Task: Look for space in Lālganj, India from 22nd June, 2023 to 30th June, 2023 for 2 adults in price range Rs.7000 to Rs.15000. Place can be entire place with 1  bedroom having 1 bed and 1 bathroom. Property type can be house, flat, guest house, hotel. Booking option can be shelf check-in. Required host language is English.
Action: Mouse moved to (419, 76)
Screenshot: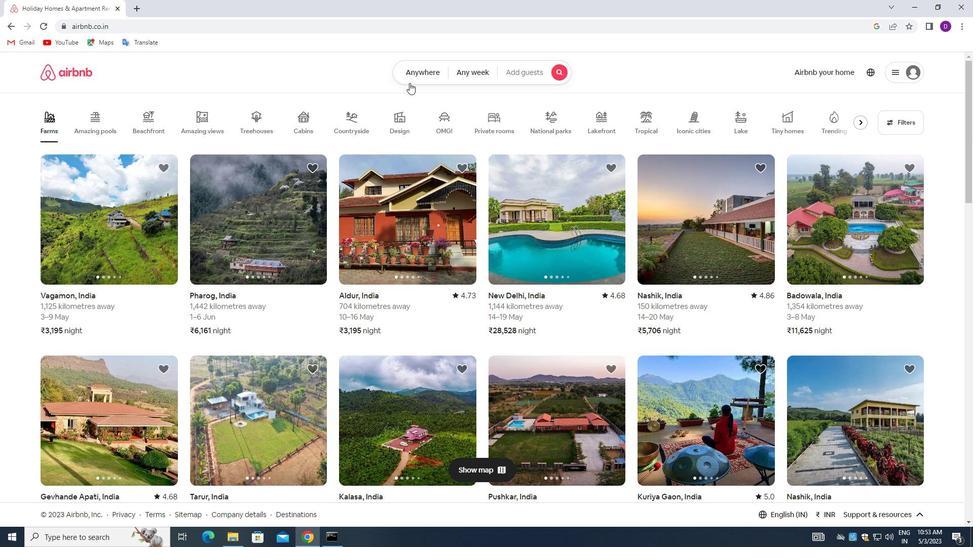
Action: Mouse pressed left at (419, 76)
Screenshot: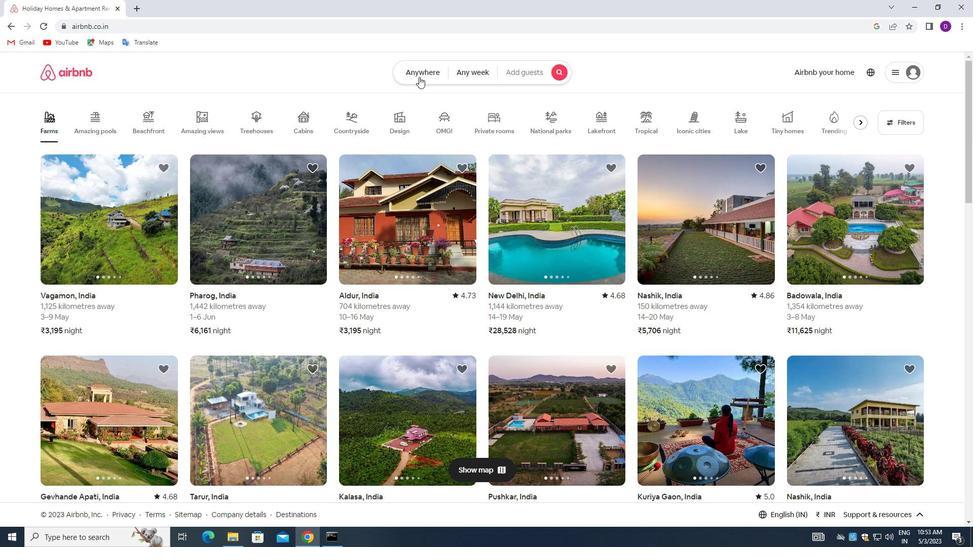 
Action: Mouse moved to (340, 116)
Screenshot: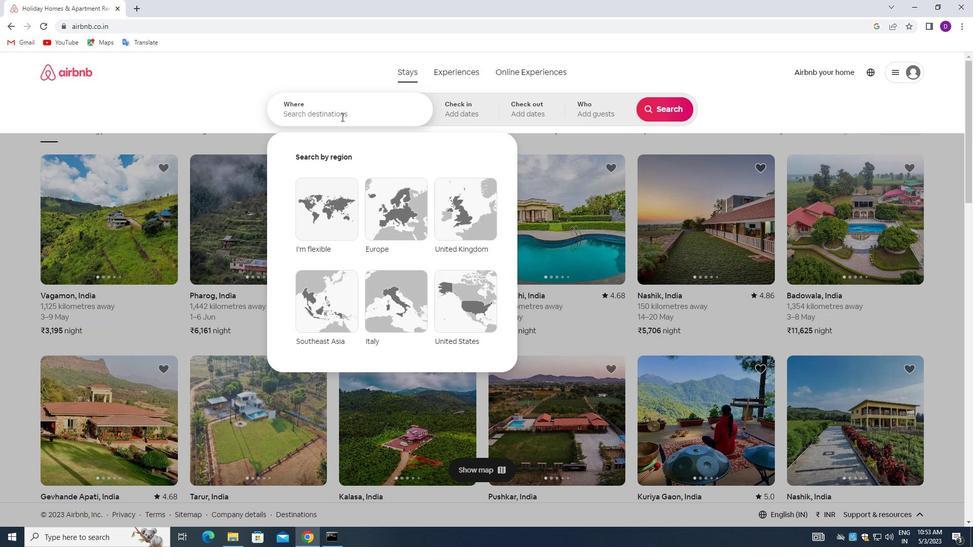 
Action: Mouse pressed left at (340, 116)
Screenshot: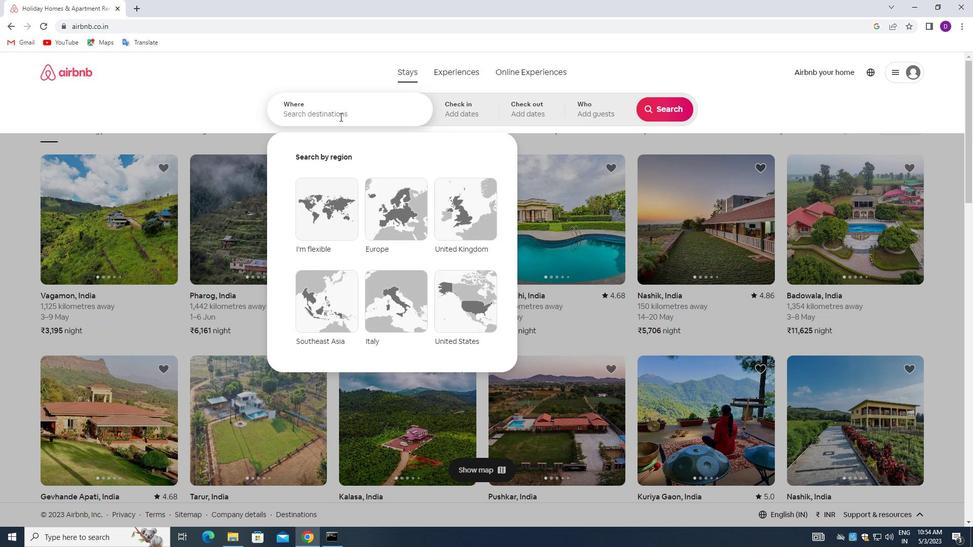 
Action: Mouse moved to (182, 81)
Screenshot: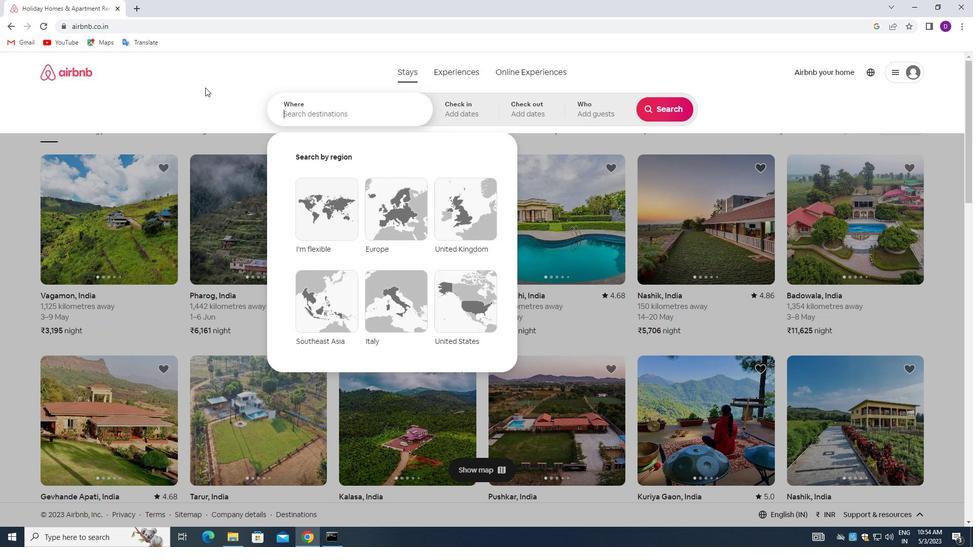 
Action: Key pressed <Key.shift>LALGANJ,<Key.space><Key.shift>INDIA<Key.enter>
Screenshot: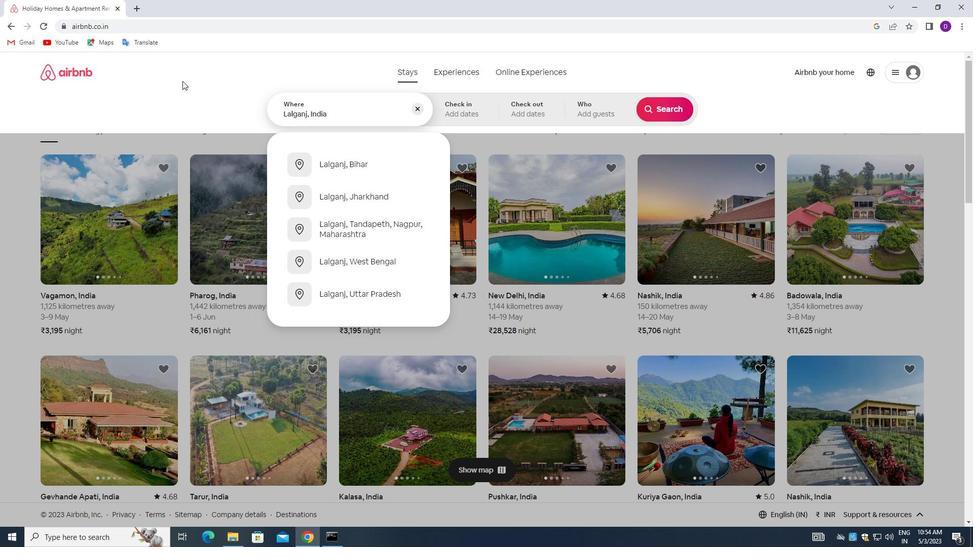 
Action: Mouse moved to (605, 308)
Screenshot: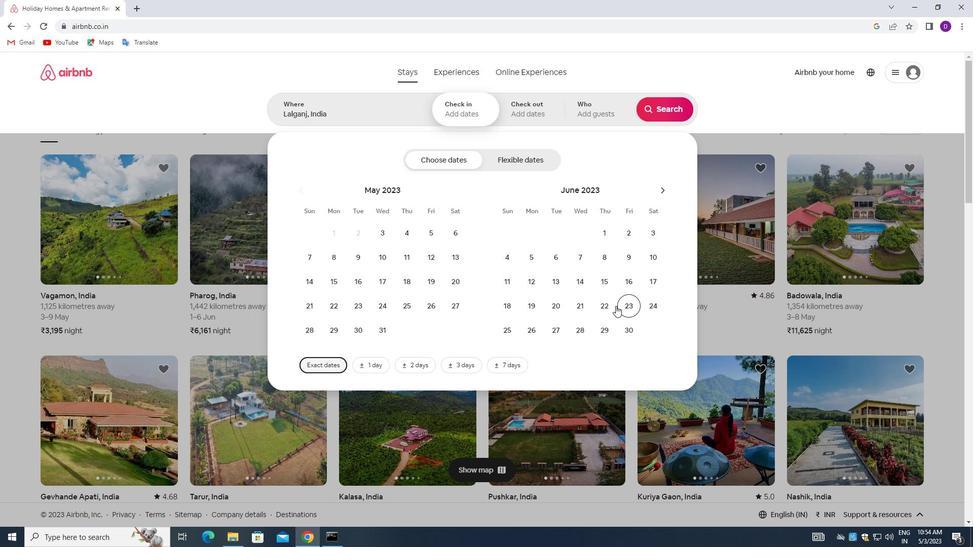 
Action: Mouse pressed left at (605, 308)
Screenshot: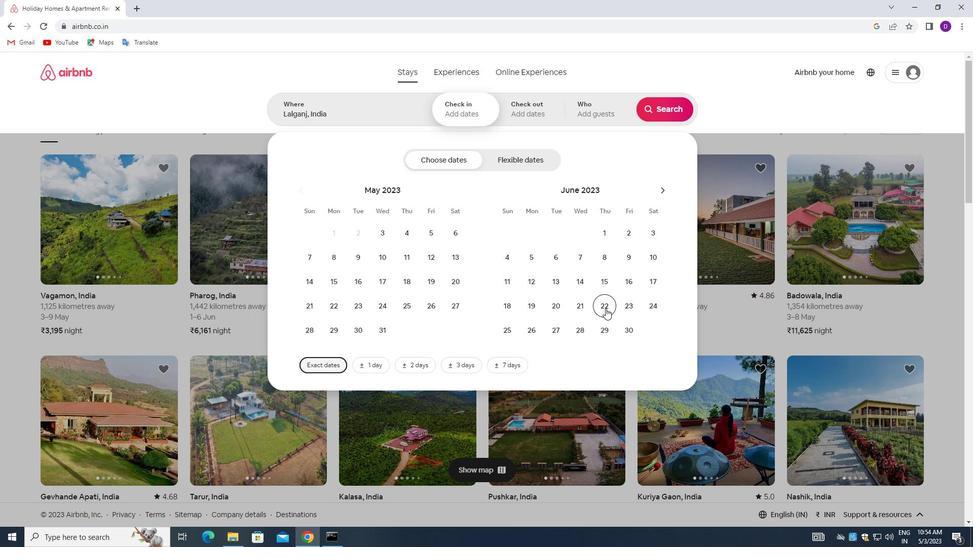 
Action: Mouse moved to (627, 329)
Screenshot: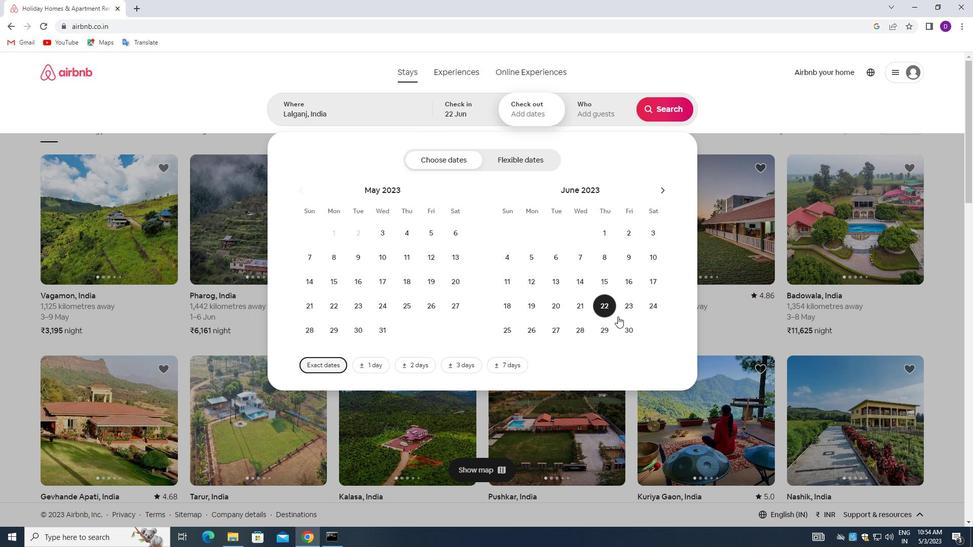 
Action: Mouse pressed left at (627, 329)
Screenshot: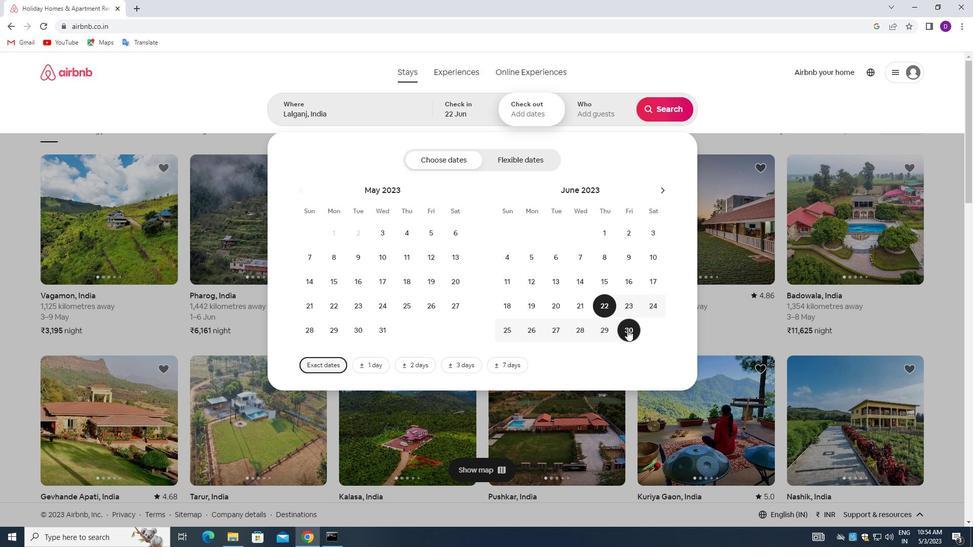 
Action: Mouse moved to (584, 108)
Screenshot: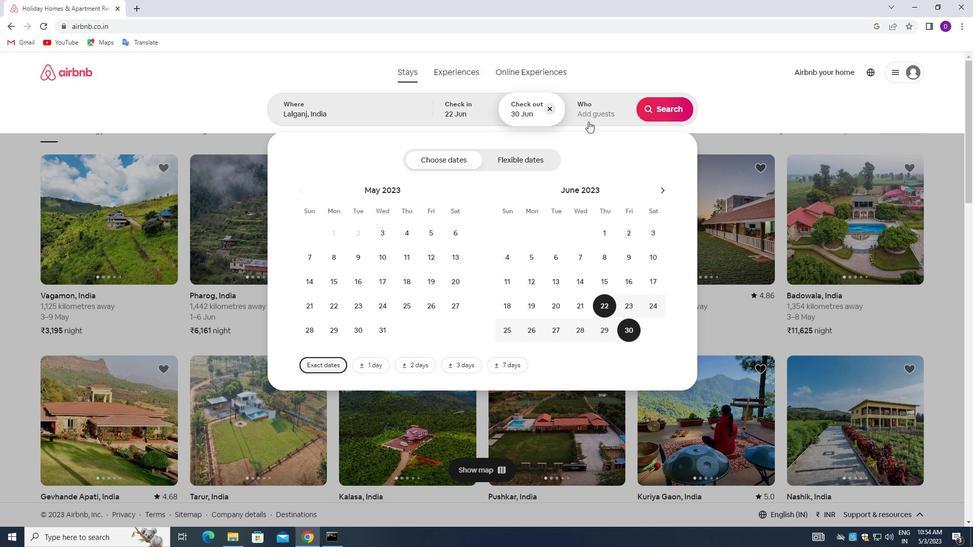 
Action: Mouse pressed left at (584, 108)
Screenshot: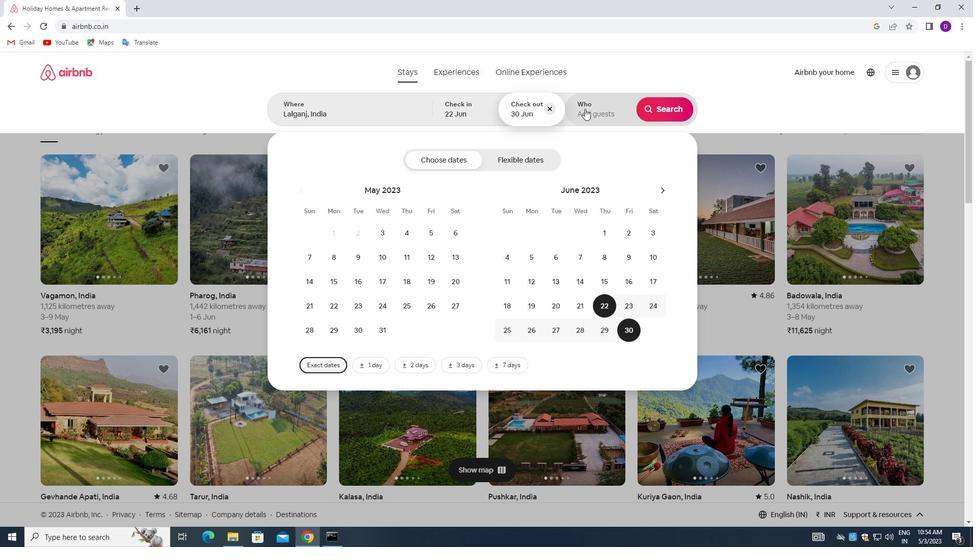 
Action: Mouse moved to (669, 165)
Screenshot: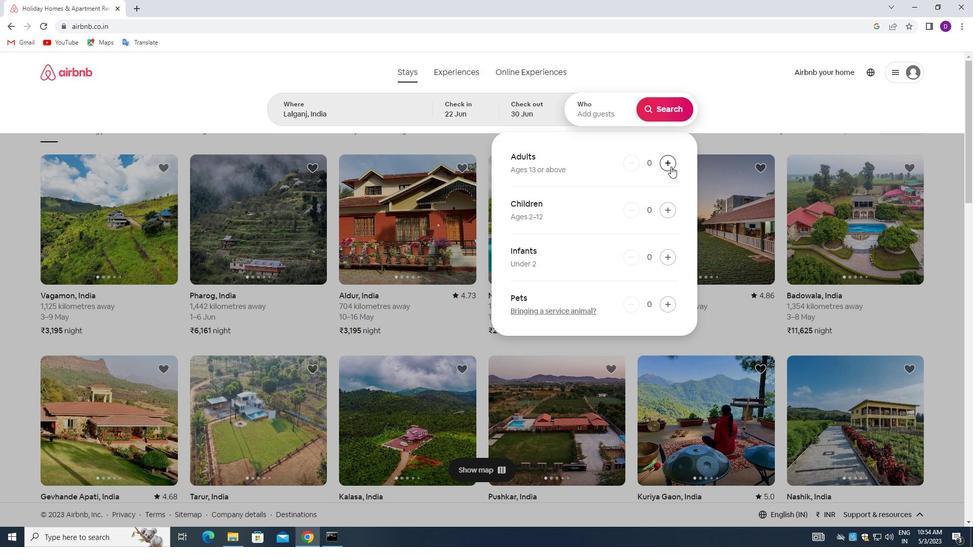 
Action: Mouse pressed left at (669, 165)
Screenshot: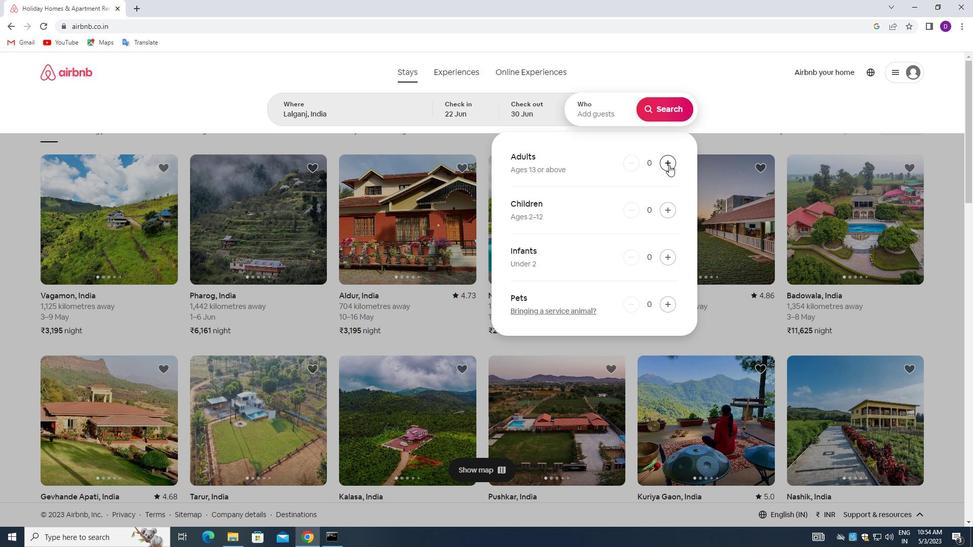 
Action: Mouse pressed left at (669, 165)
Screenshot: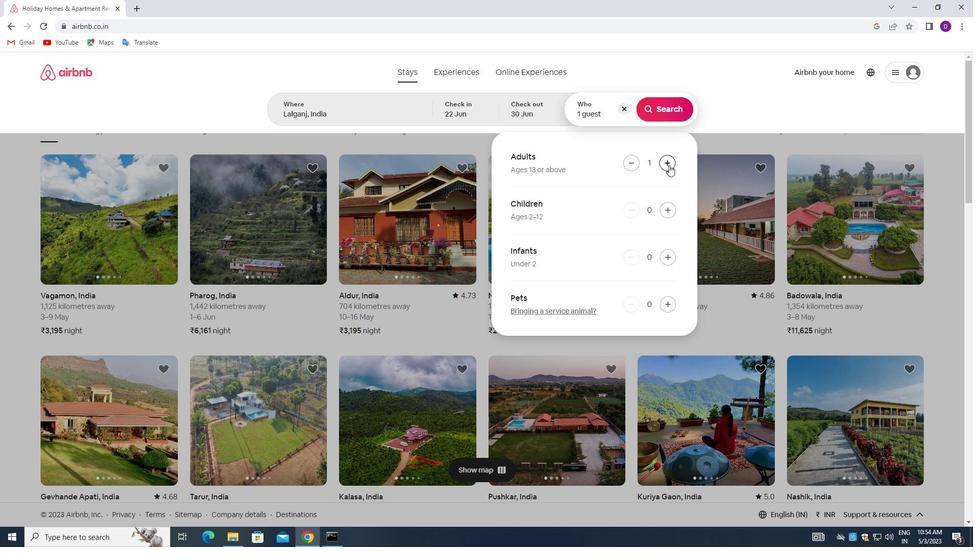 
Action: Mouse moved to (669, 112)
Screenshot: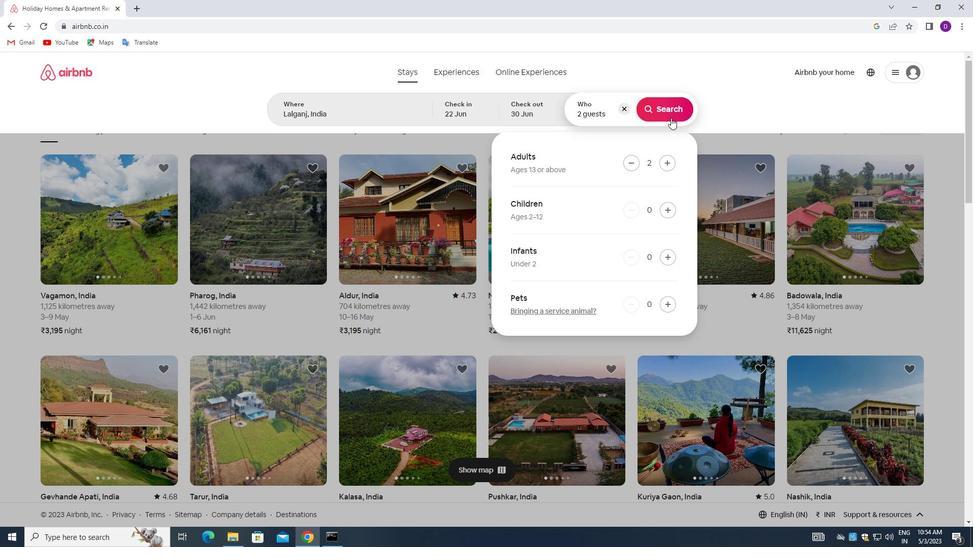 
Action: Mouse pressed left at (669, 112)
Screenshot: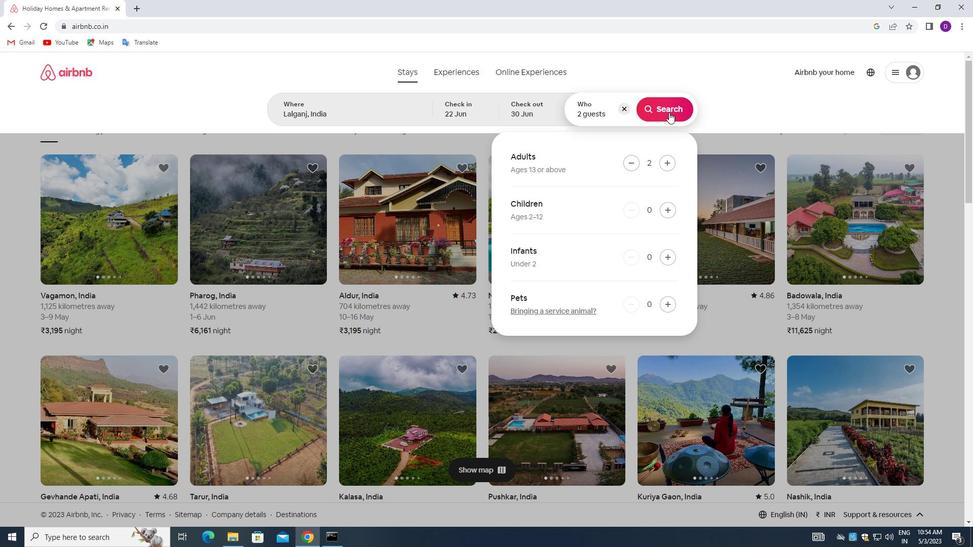 
Action: Mouse moved to (913, 113)
Screenshot: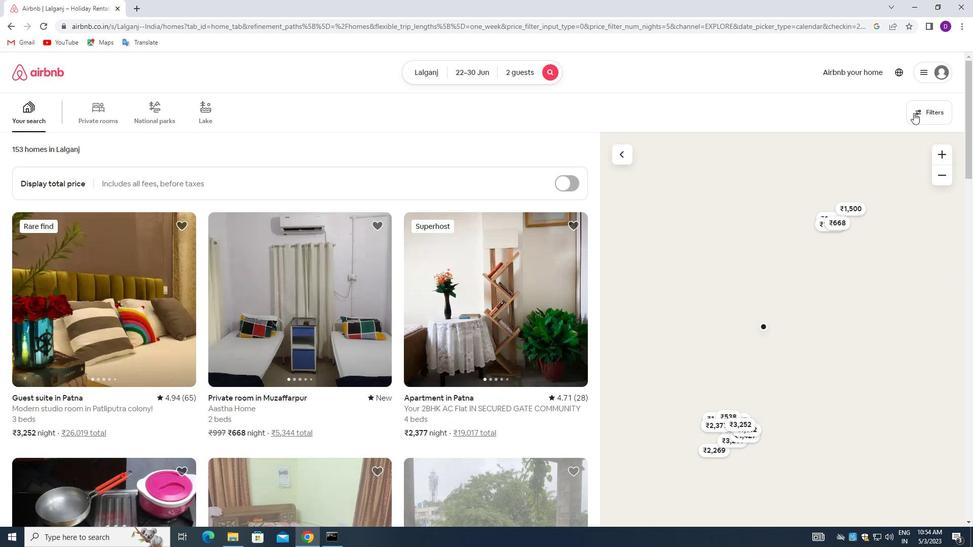 
Action: Mouse pressed left at (913, 113)
Screenshot: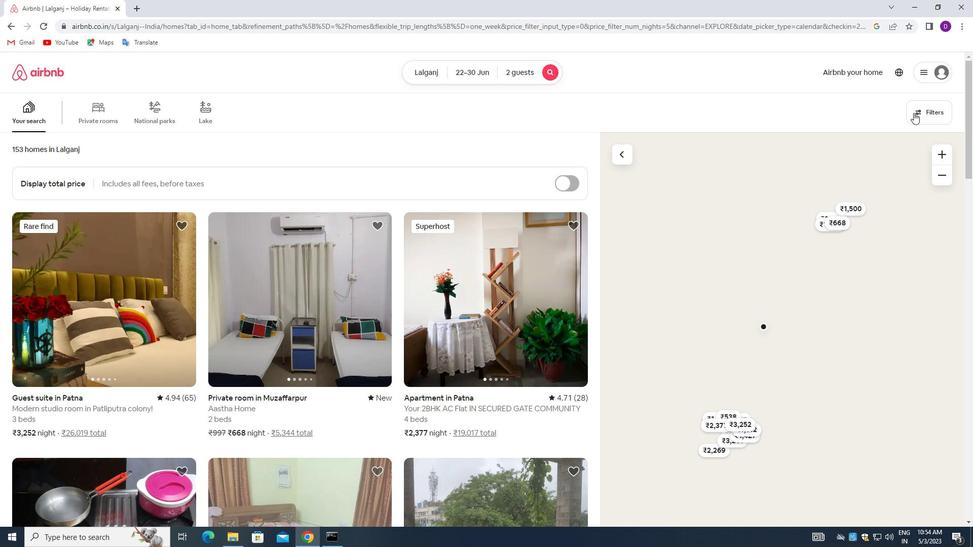 
Action: Mouse moved to (354, 244)
Screenshot: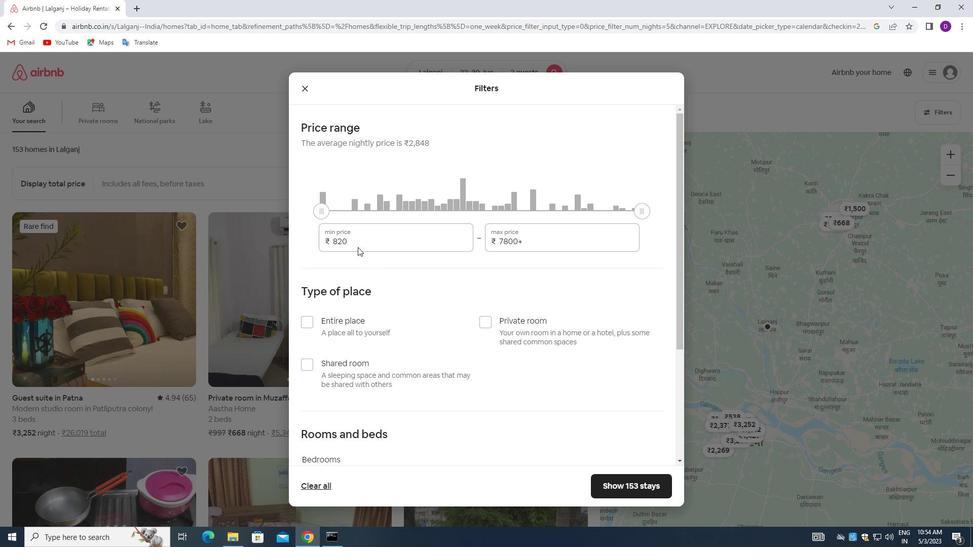 
Action: Mouse pressed left at (354, 244)
Screenshot: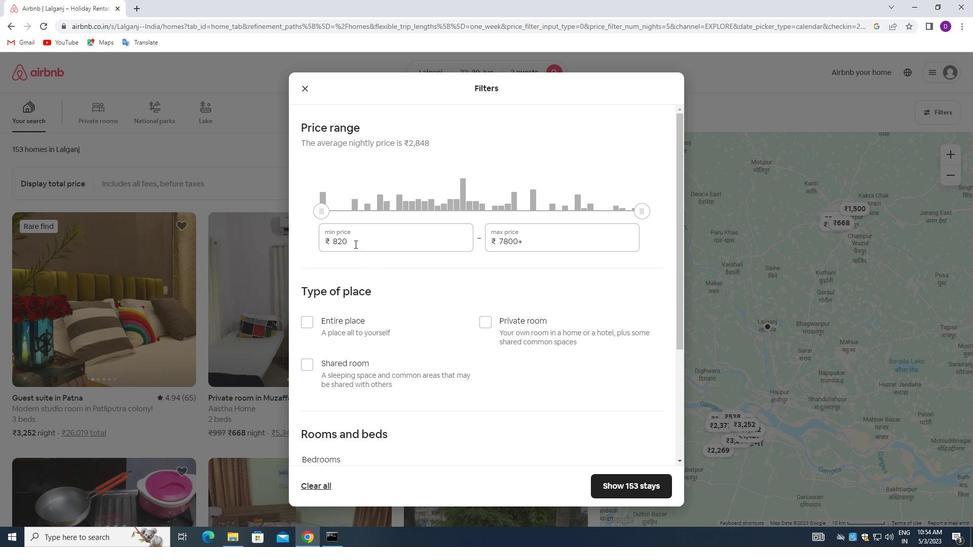 
Action: Mouse pressed left at (354, 244)
Screenshot: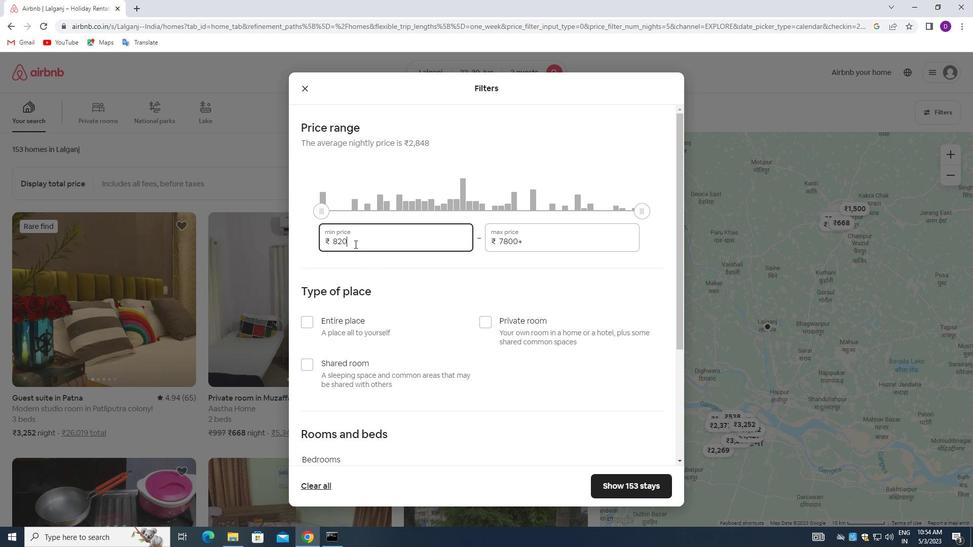 
Action: Key pressed 7000<Key.tab>15000
Screenshot: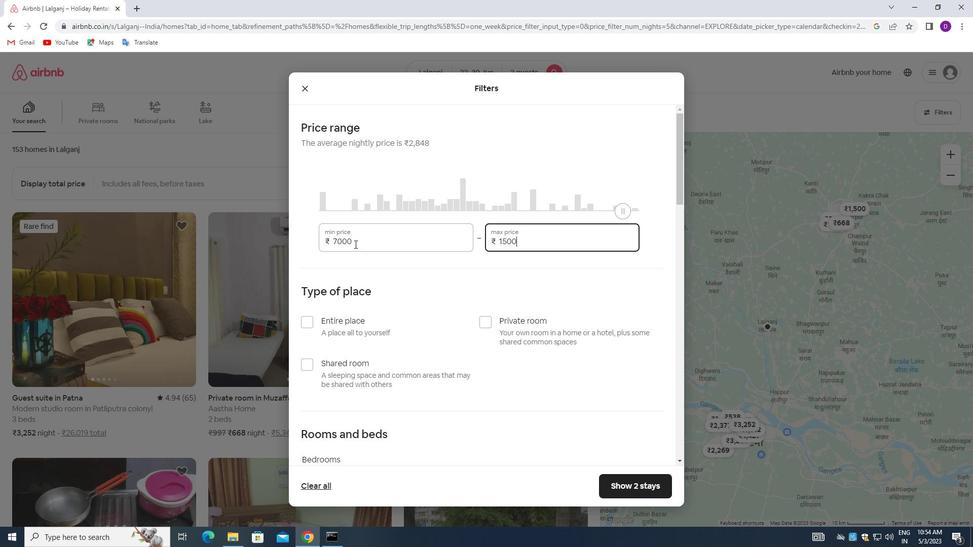
Action: Mouse moved to (419, 299)
Screenshot: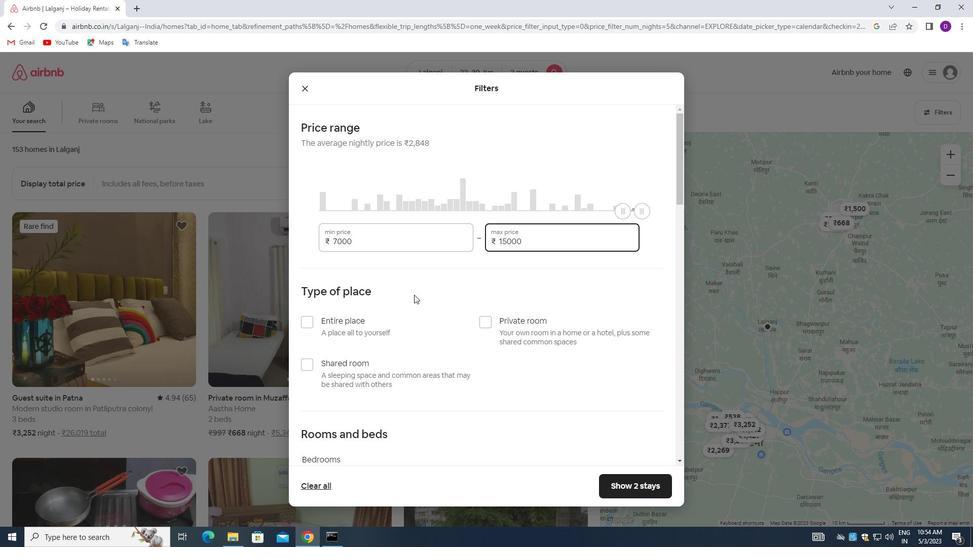 
Action: Mouse scrolled (419, 299) with delta (0, 0)
Screenshot: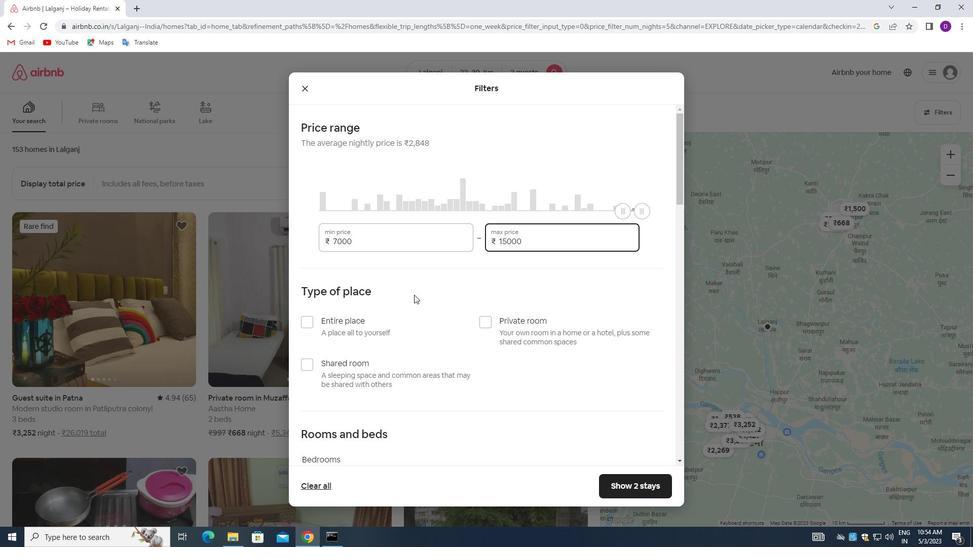 
Action: Mouse moved to (412, 304)
Screenshot: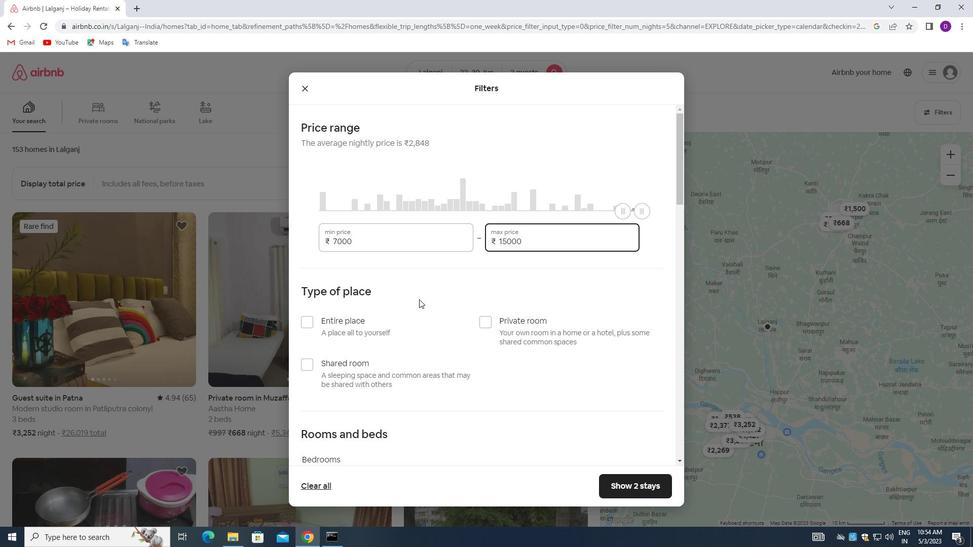 
Action: Mouse scrolled (412, 303) with delta (0, 0)
Screenshot: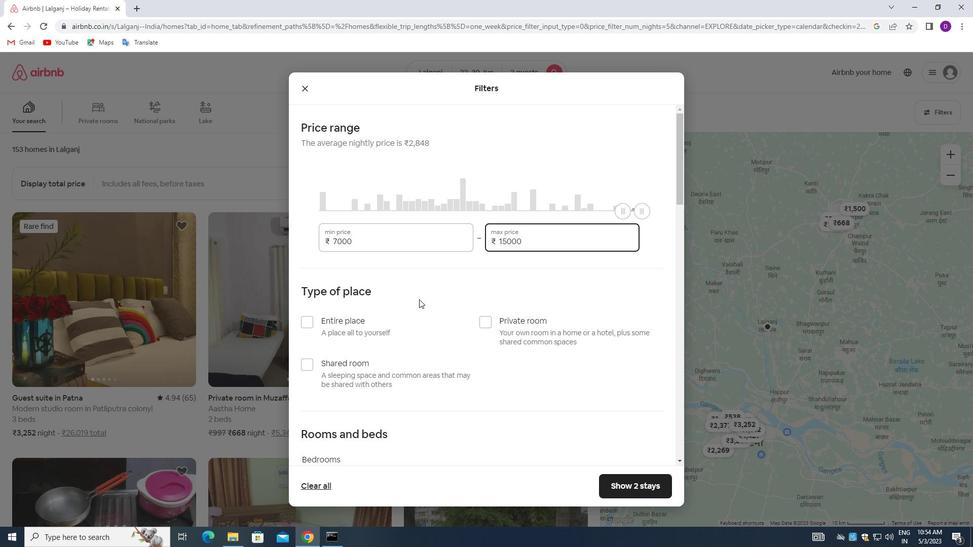 
Action: Mouse moved to (308, 222)
Screenshot: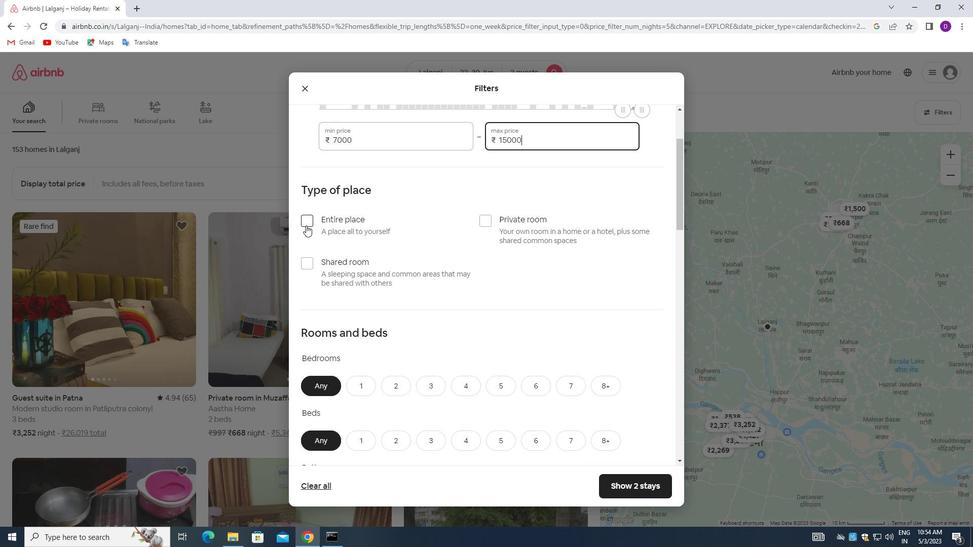 
Action: Mouse pressed left at (308, 222)
Screenshot: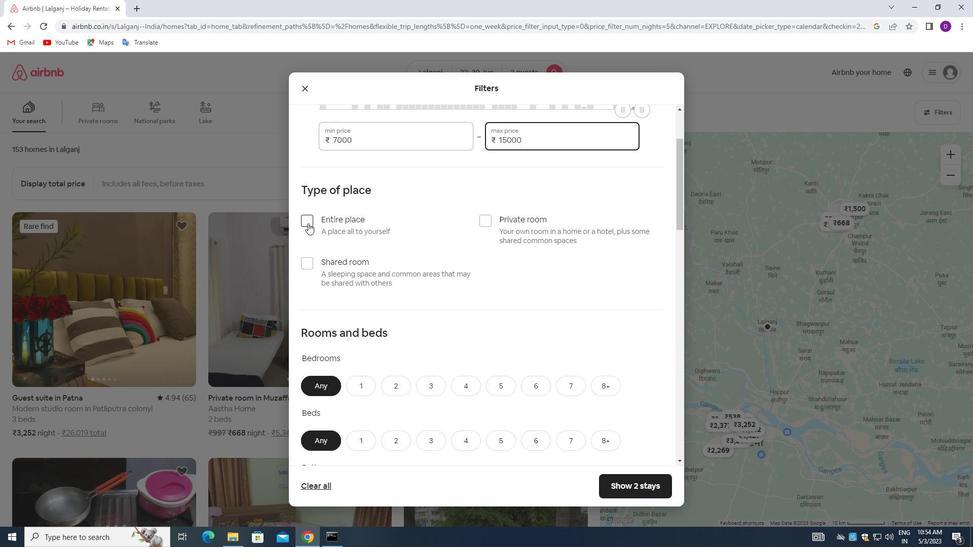 
Action: Mouse moved to (415, 268)
Screenshot: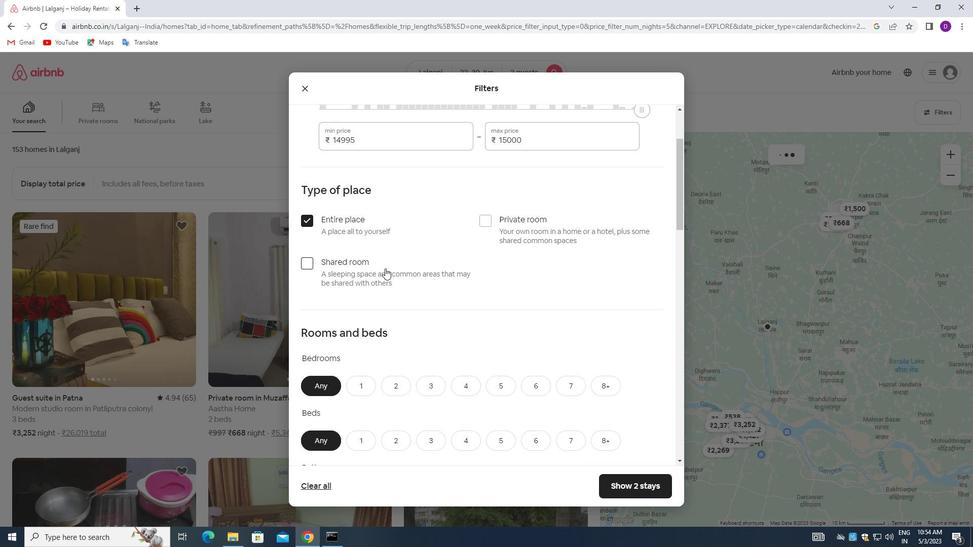 
Action: Mouse scrolled (415, 267) with delta (0, 0)
Screenshot: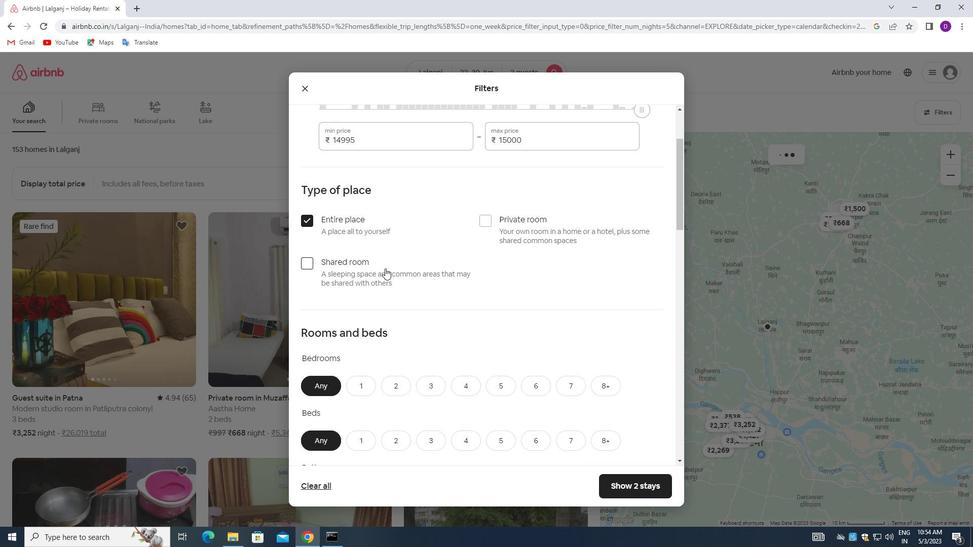 
Action: Mouse moved to (415, 268)
Screenshot: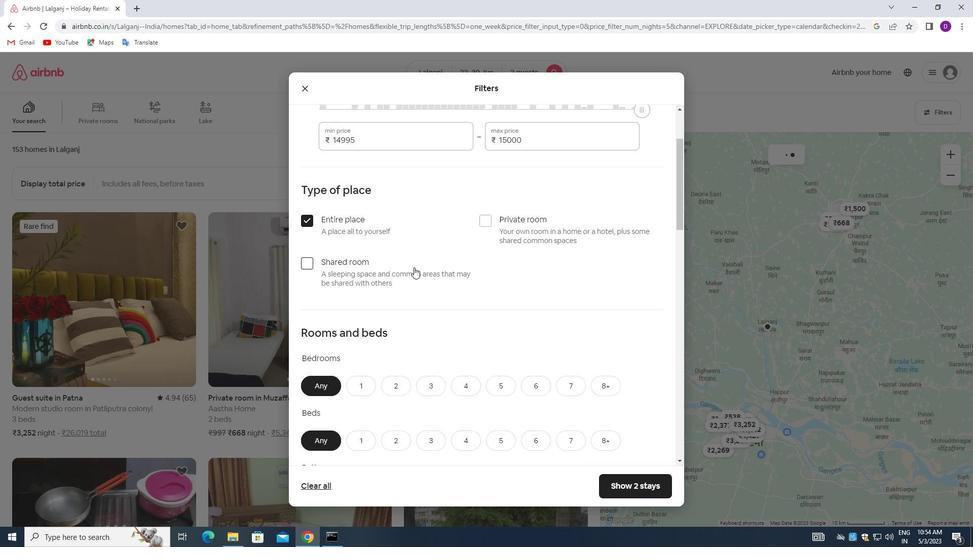 
Action: Mouse scrolled (415, 268) with delta (0, 0)
Screenshot: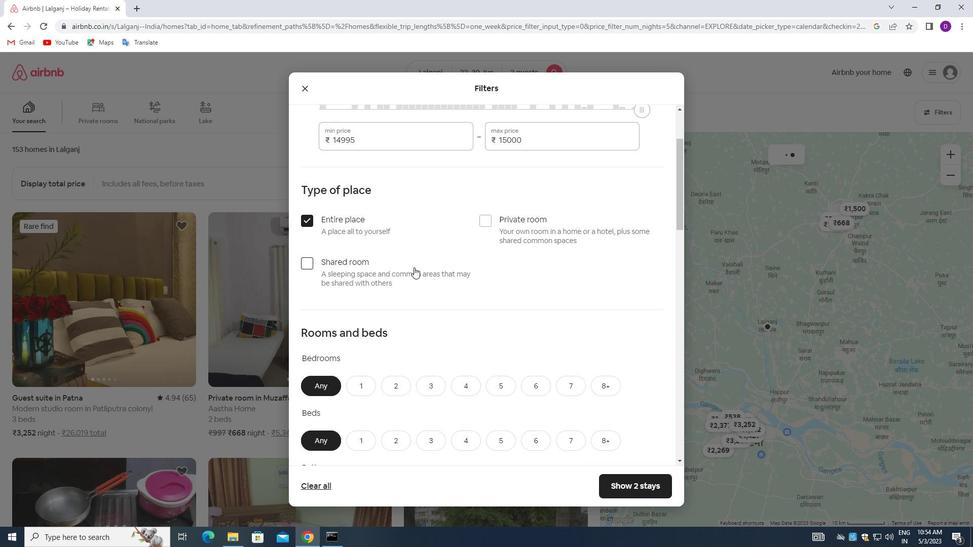 
Action: Mouse moved to (416, 269)
Screenshot: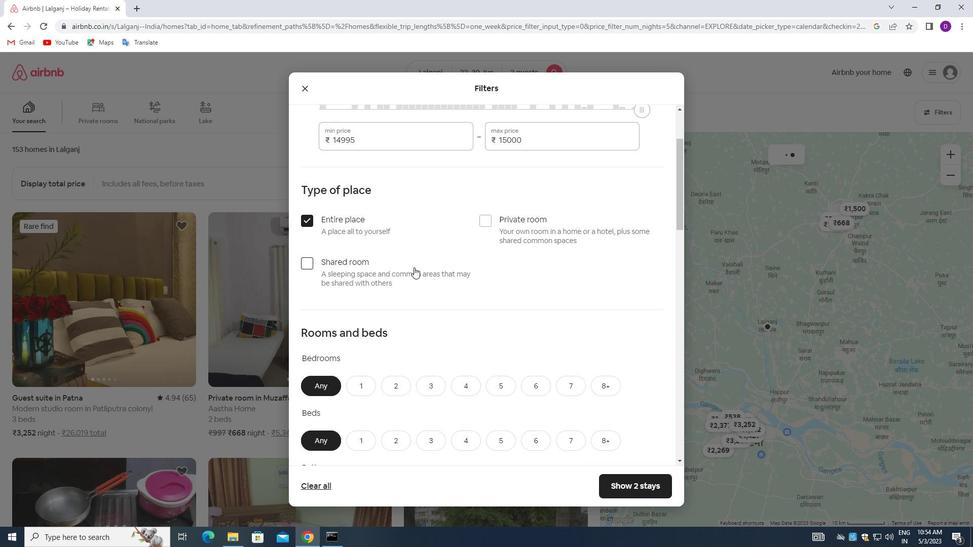 
Action: Mouse scrolled (416, 269) with delta (0, 0)
Screenshot: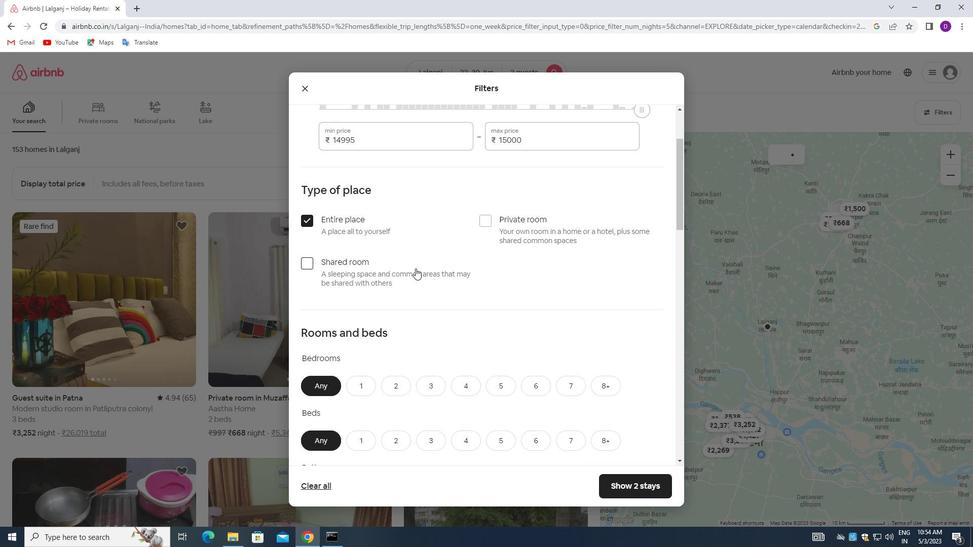 
Action: Mouse moved to (359, 235)
Screenshot: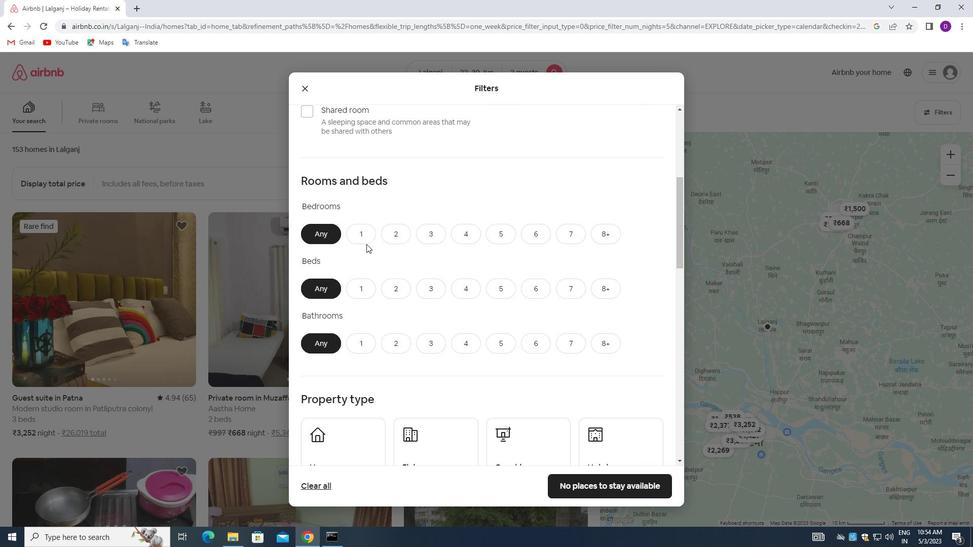 
Action: Mouse pressed left at (359, 235)
Screenshot: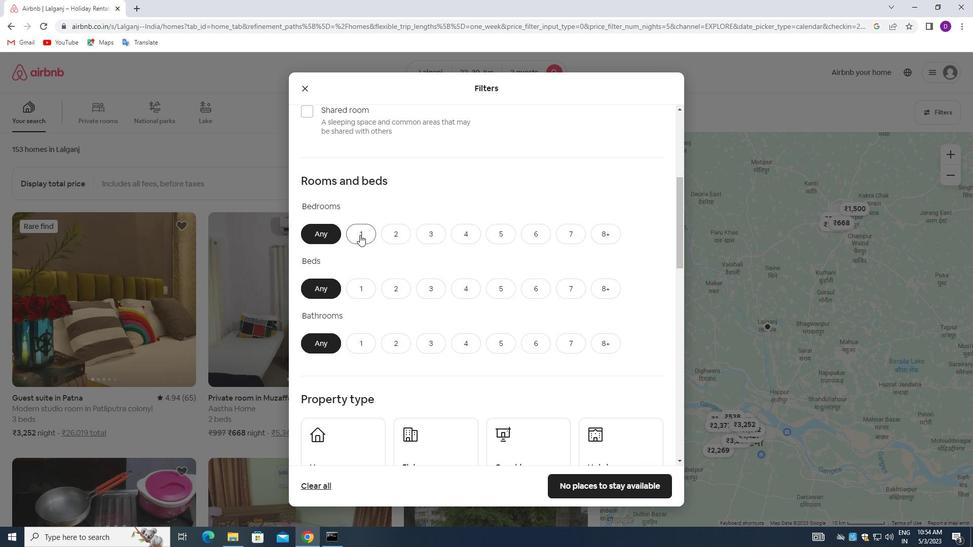 
Action: Mouse moved to (367, 289)
Screenshot: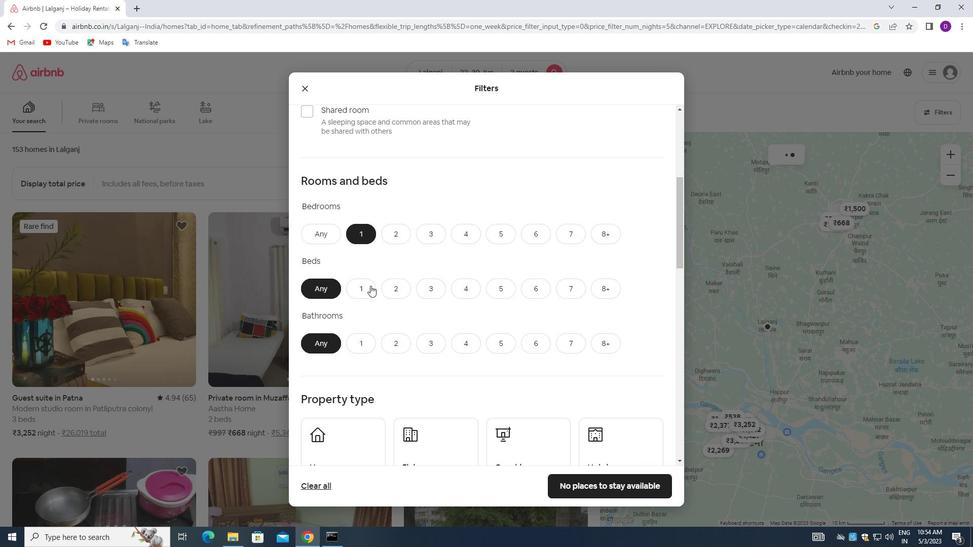 
Action: Mouse pressed left at (367, 289)
Screenshot: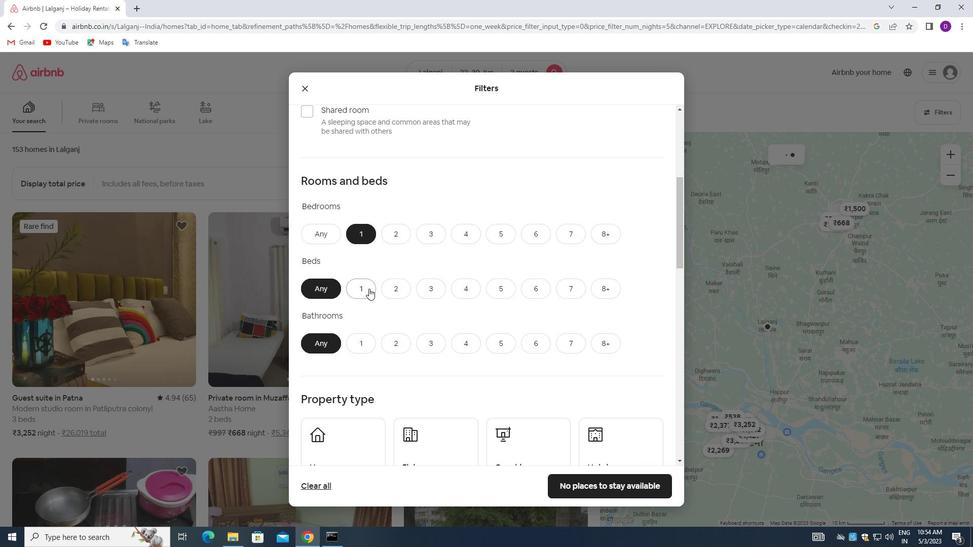 
Action: Mouse moved to (364, 336)
Screenshot: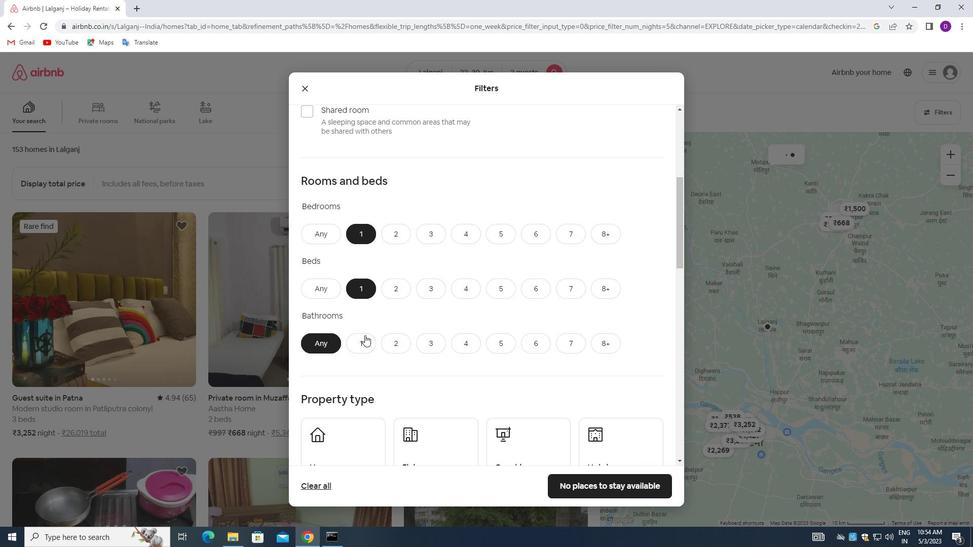 
Action: Mouse pressed left at (364, 336)
Screenshot: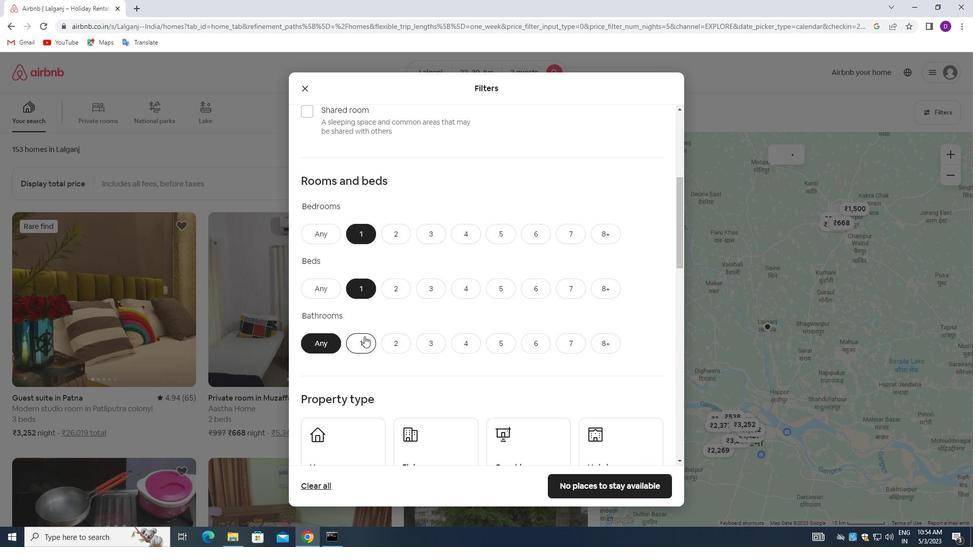 
Action: Mouse moved to (441, 301)
Screenshot: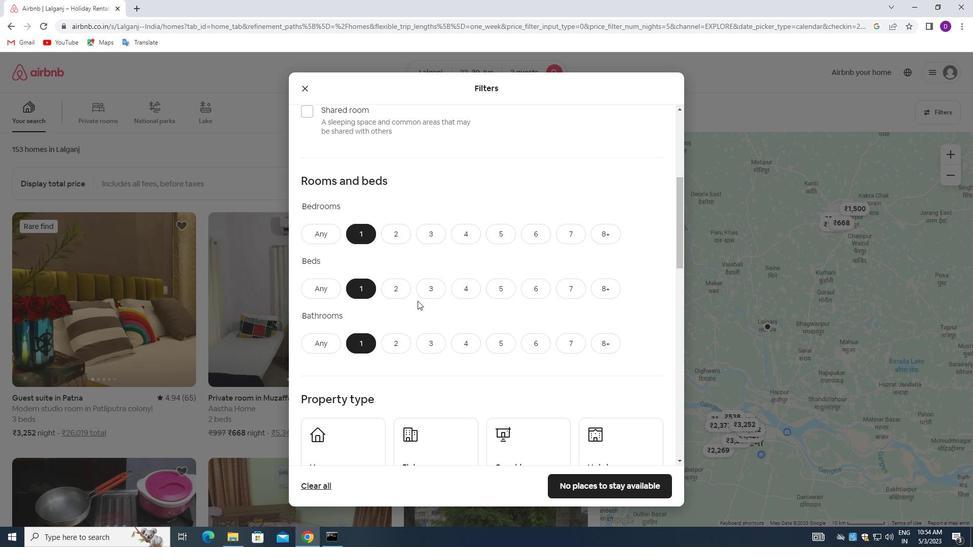 
Action: Mouse scrolled (441, 301) with delta (0, 0)
Screenshot: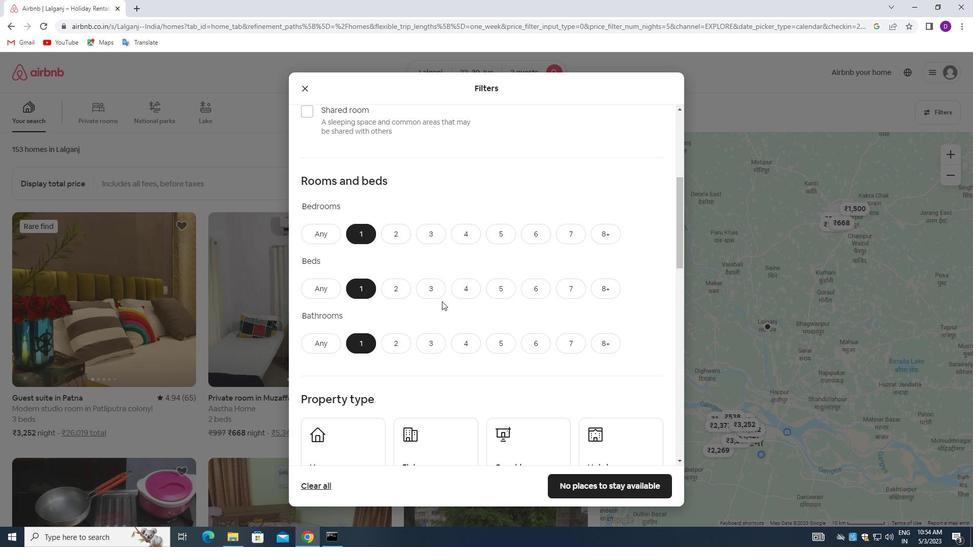 
Action: Mouse moved to (411, 288)
Screenshot: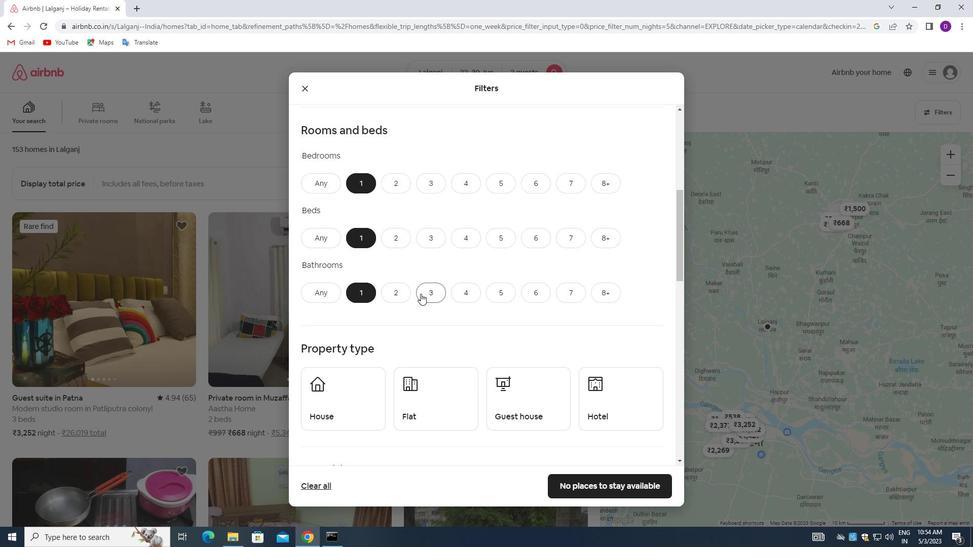 
Action: Mouse scrolled (411, 288) with delta (0, 0)
Screenshot: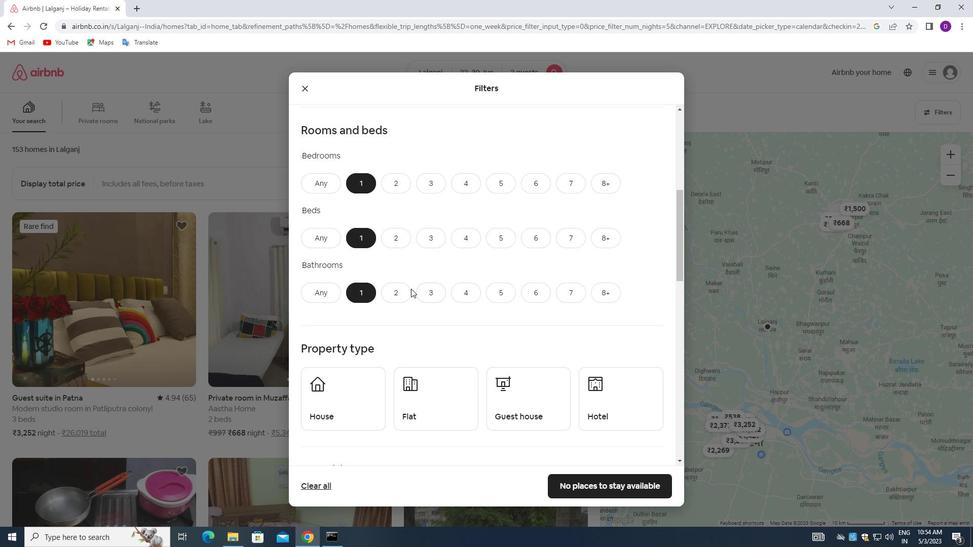 
Action: Mouse scrolled (411, 288) with delta (0, 0)
Screenshot: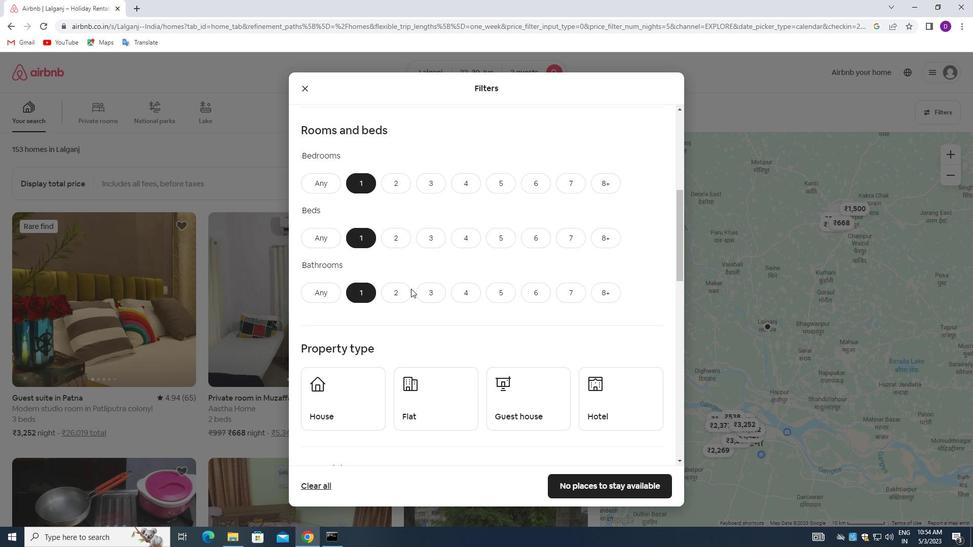 
Action: Mouse moved to (342, 290)
Screenshot: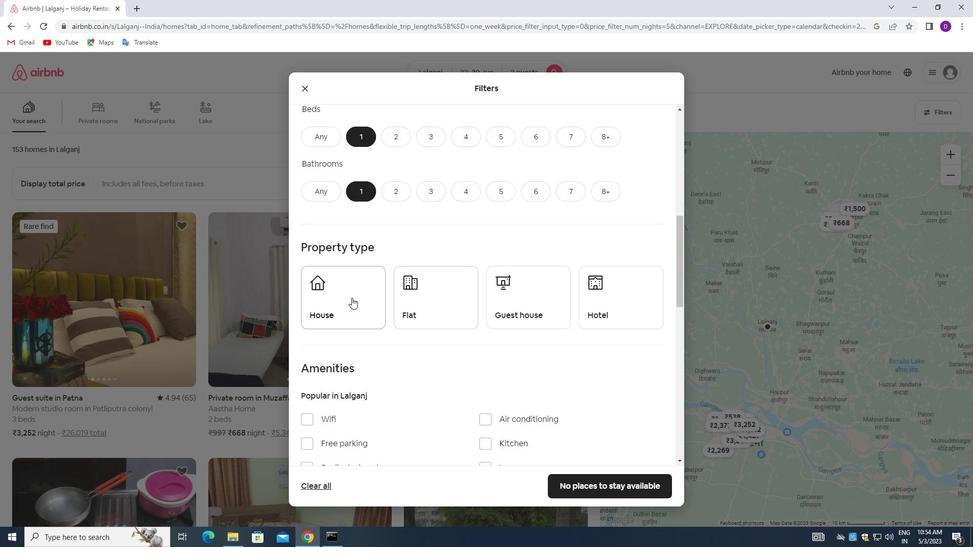 
Action: Mouse pressed left at (342, 290)
Screenshot: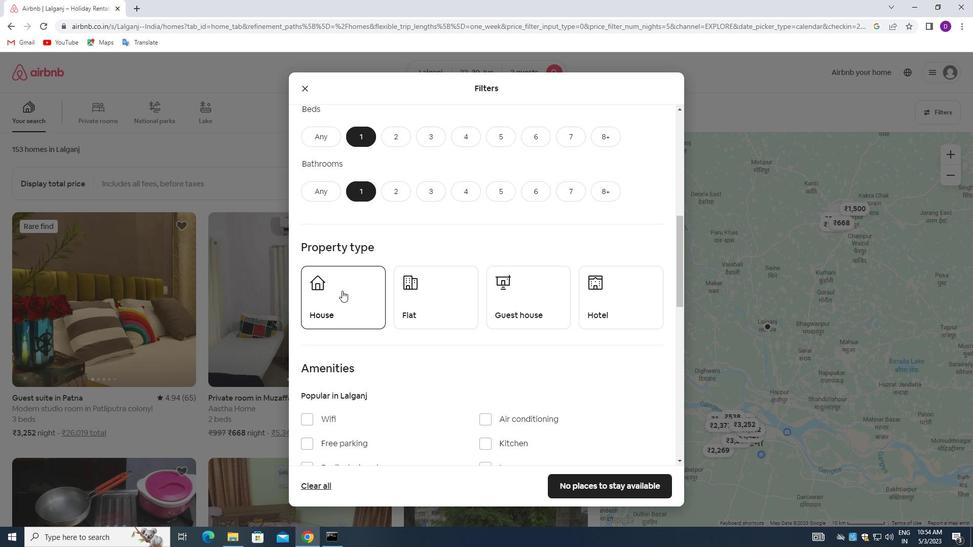 
Action: Mouse moved to (431, 304)
Screenshot: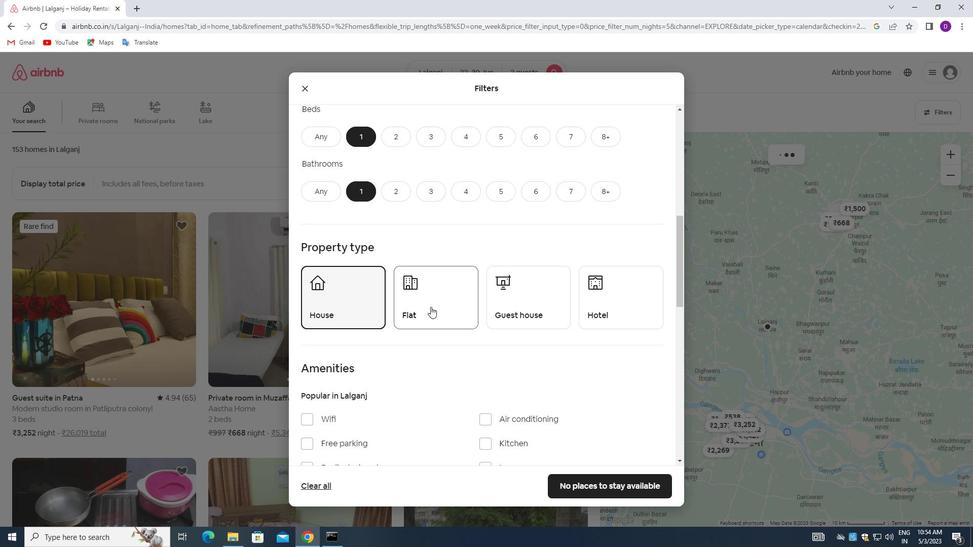 
Action: Mouse pressed left at (431, 304)
Screenshot: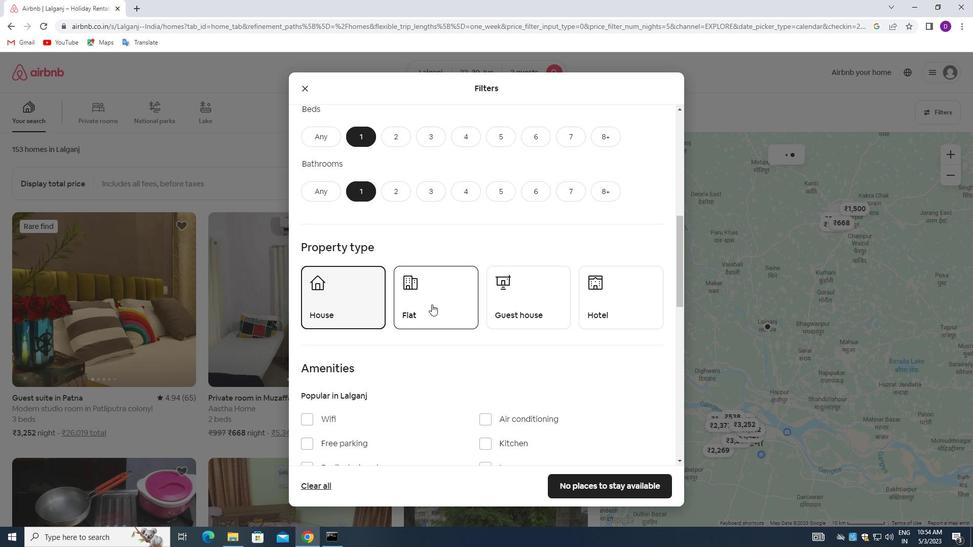 
Action: Mouse moved to (521, 301)
Screenshot: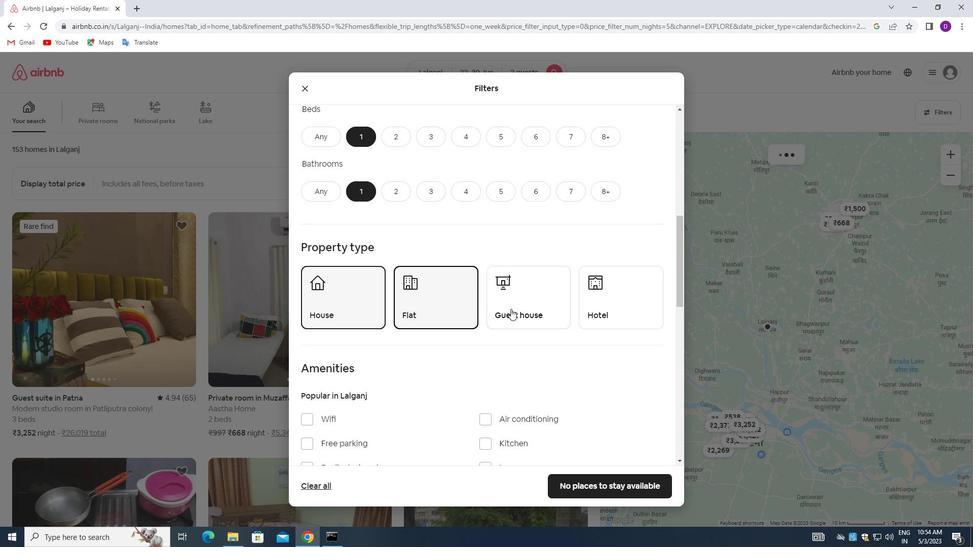 
Action: Mouse pressed left at (521, 301)
Screenshot: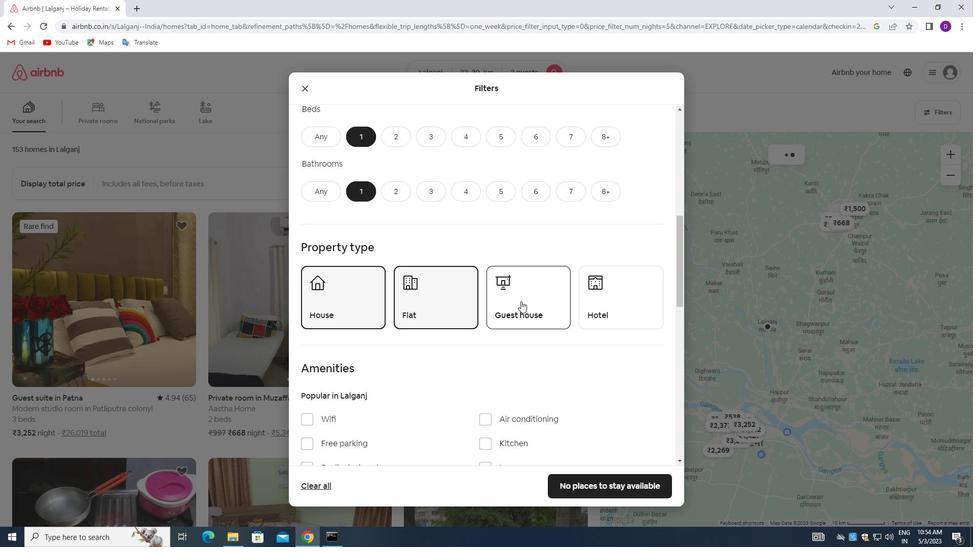 
Action: Mouse moved to (585, 303)
Screenshot: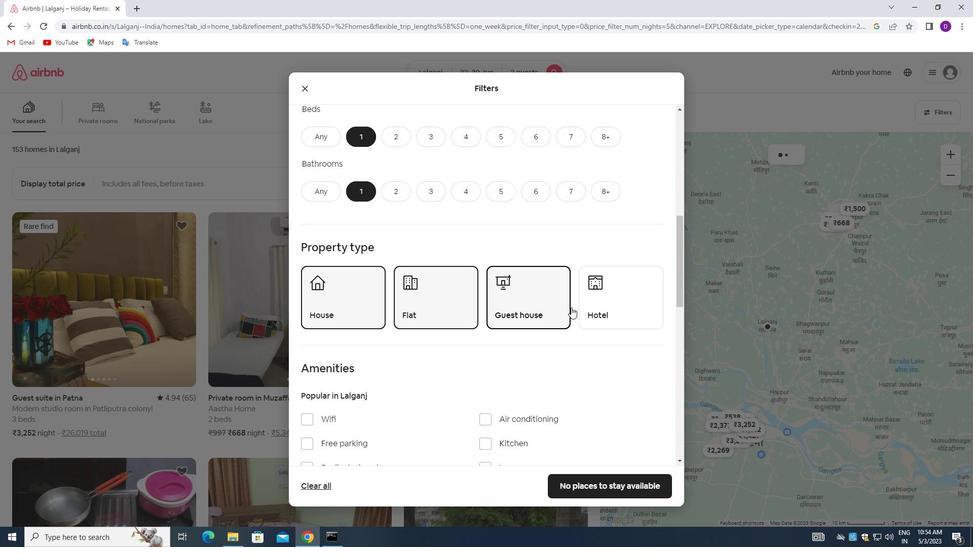
Action: Mouse pressed left at (585, 303)
Screenshot: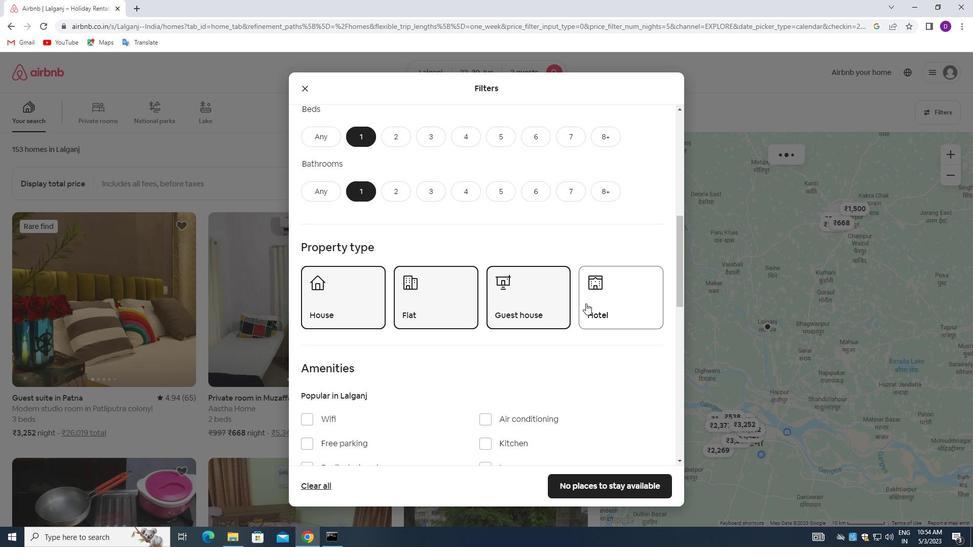 
Action: Mouse moved to (429, 291)
Screenshot: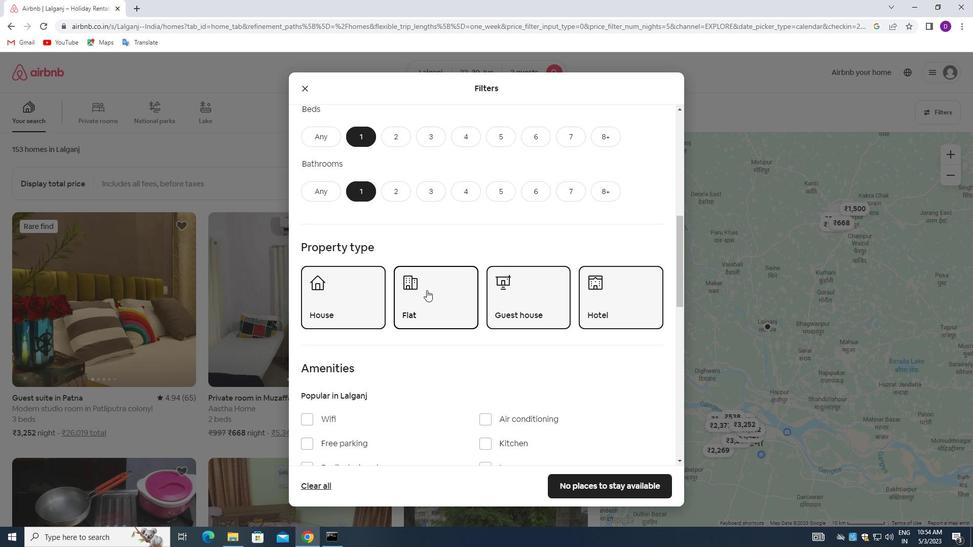 
Action: Mouse scrolled (429, 290) with delta (0, 0)
Screenshot: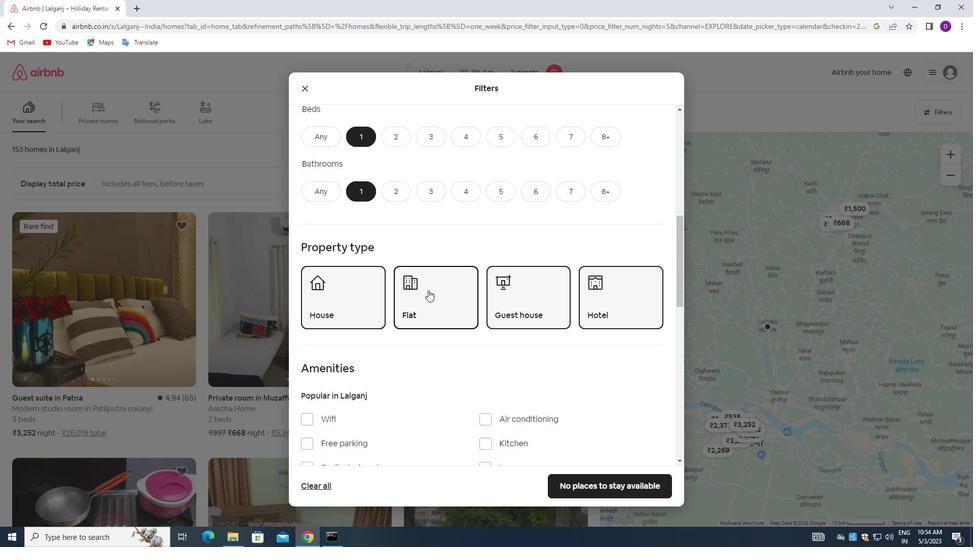 
Action: Mouse moved to (429, 291)
Screenshot: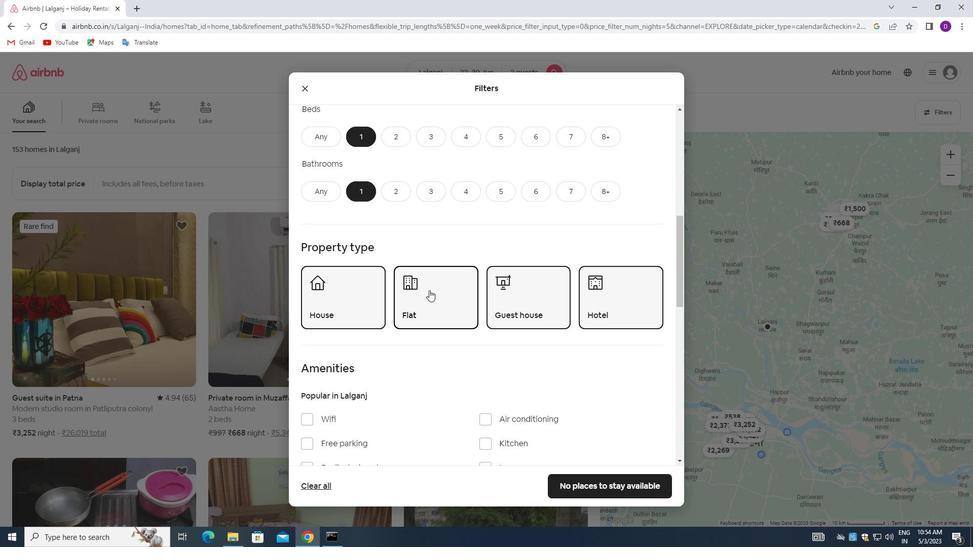 
Action: Mouse scrolled (429, 290) with delta (0, 0)
Screenshot: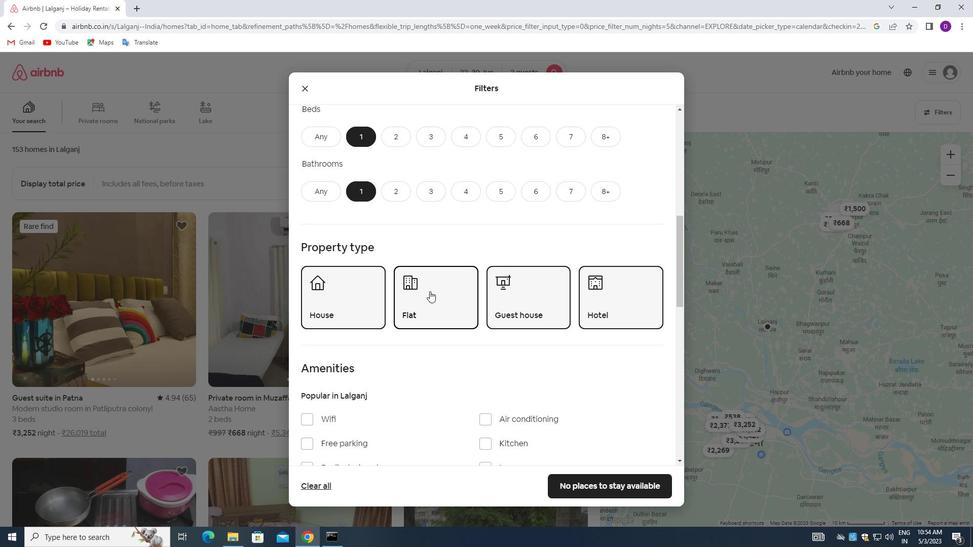 
Action: Mouse scrolled (429, 290) with delta (0, 0)
Screenshot: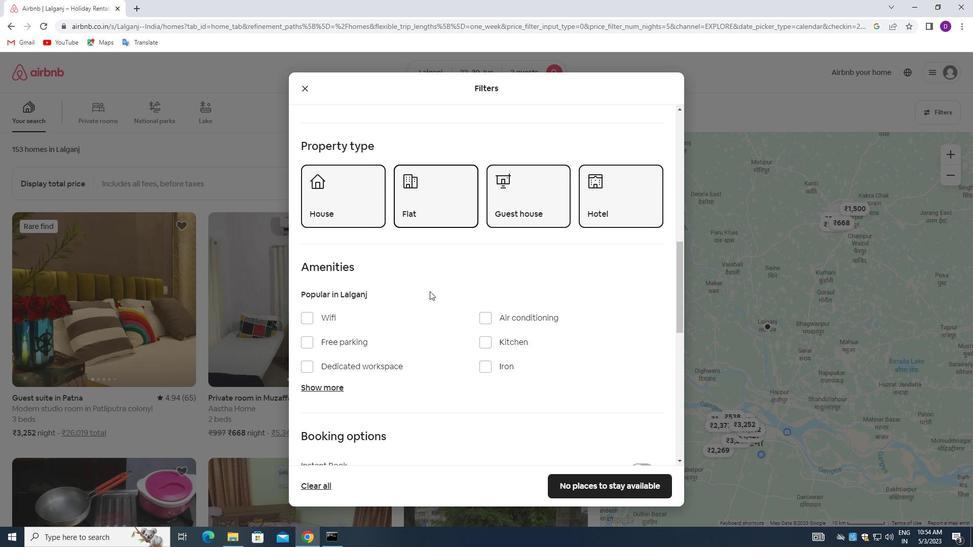 
Action: Mouse moved to (430, 291)
Screenshot: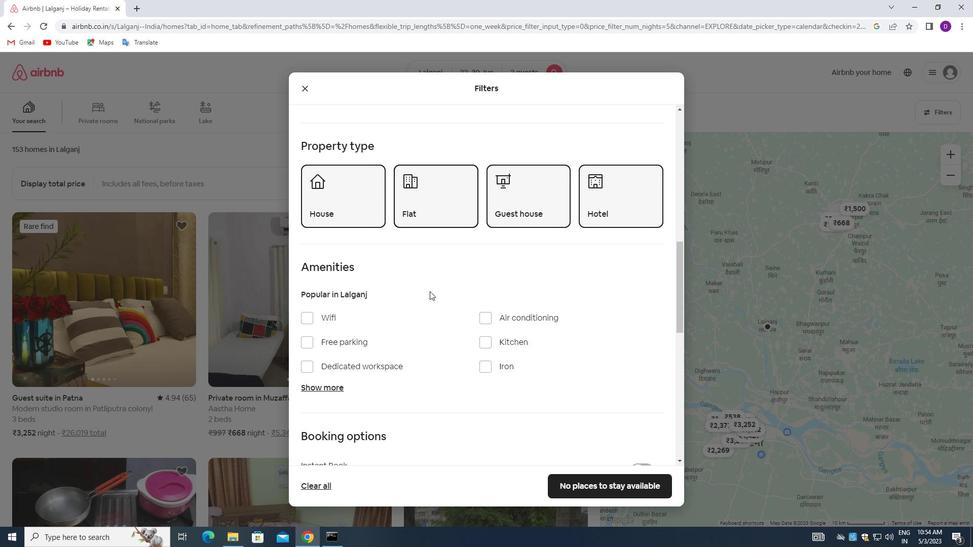 
Action: Mouse scrolled (430, 291) with delta (0, 0)
Screenshot: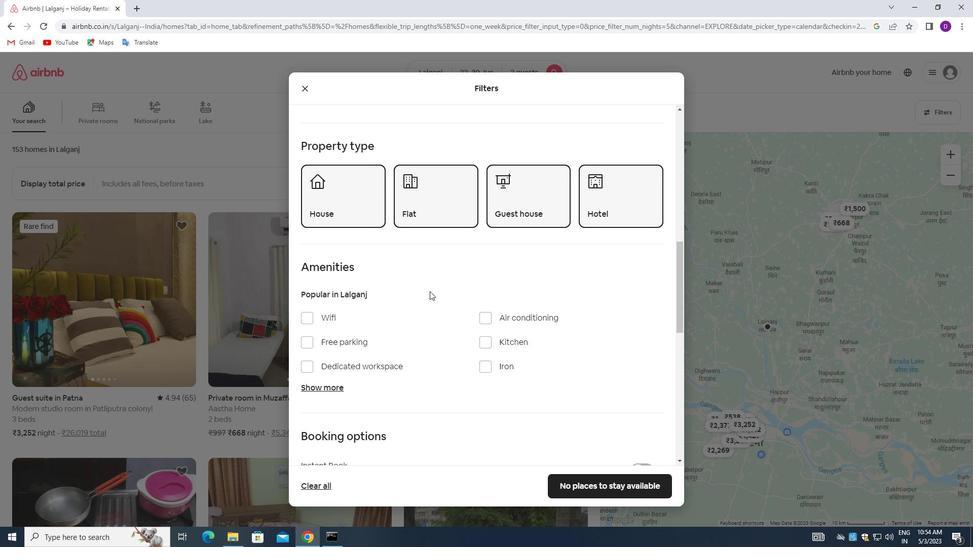 
Action: Mouse moved to (429, 291)
Screenshot: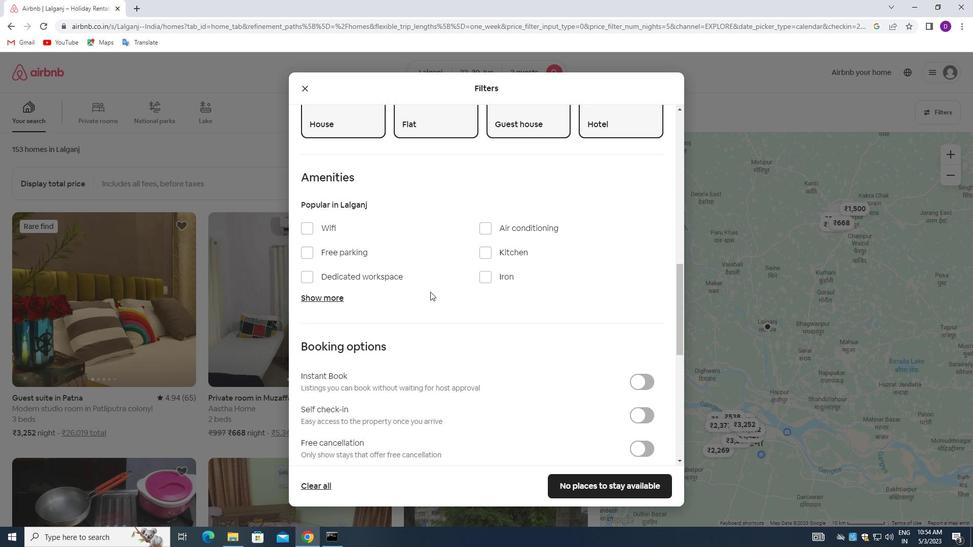 
Action: Mouse scrolled (429, 290) with delta (0, 0)
Screenshot: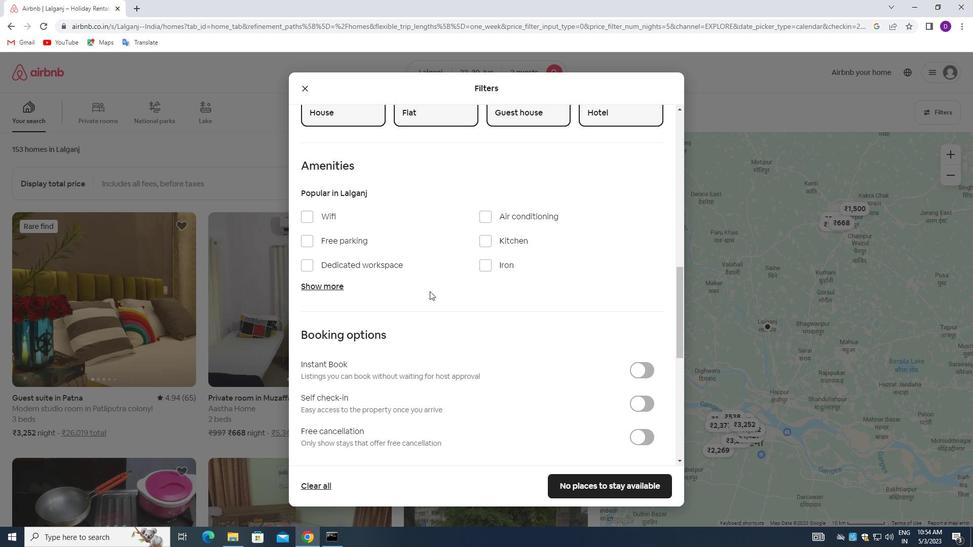 
Action: Mouse scrolled (429, 290) with delta (0, 0)
Screenshot: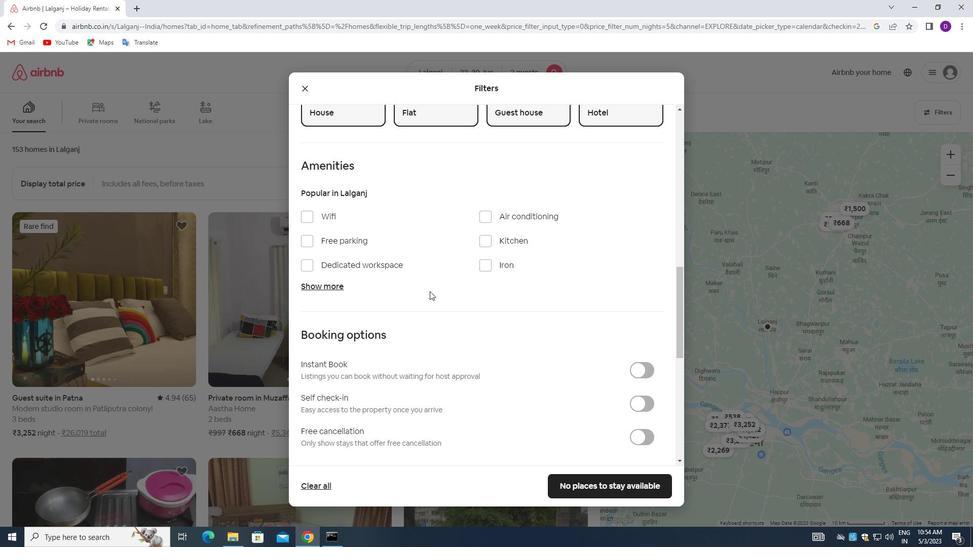 
Action: Mouse moved to (635, 300)
Screenshot: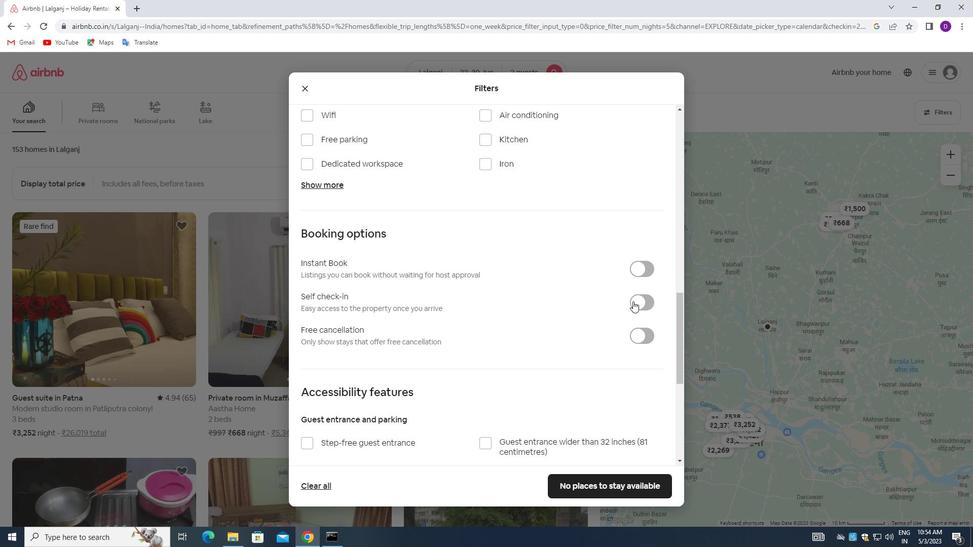 
Action: Mouse pressed left at (635, 300)
Screenshot: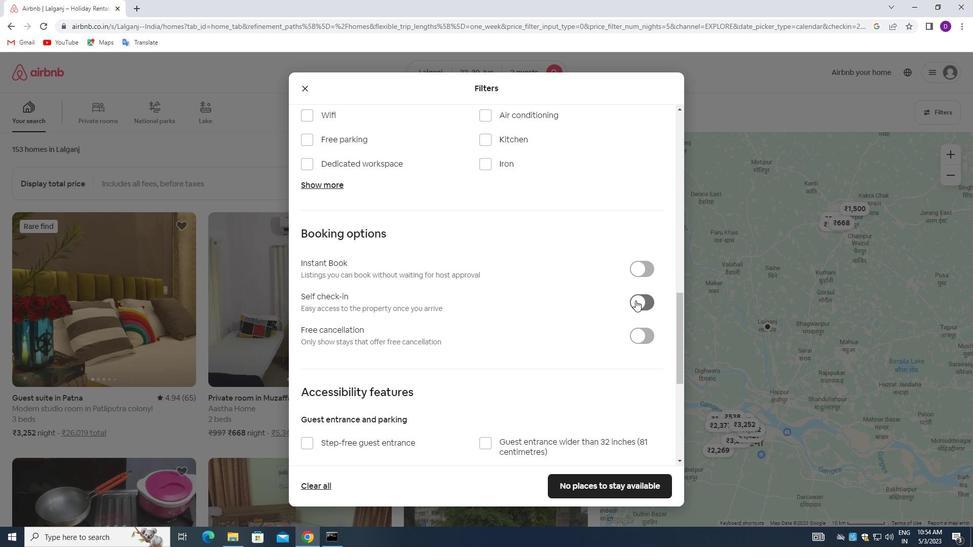 
Action: Mouse moved to (408, 300)
Screenshot: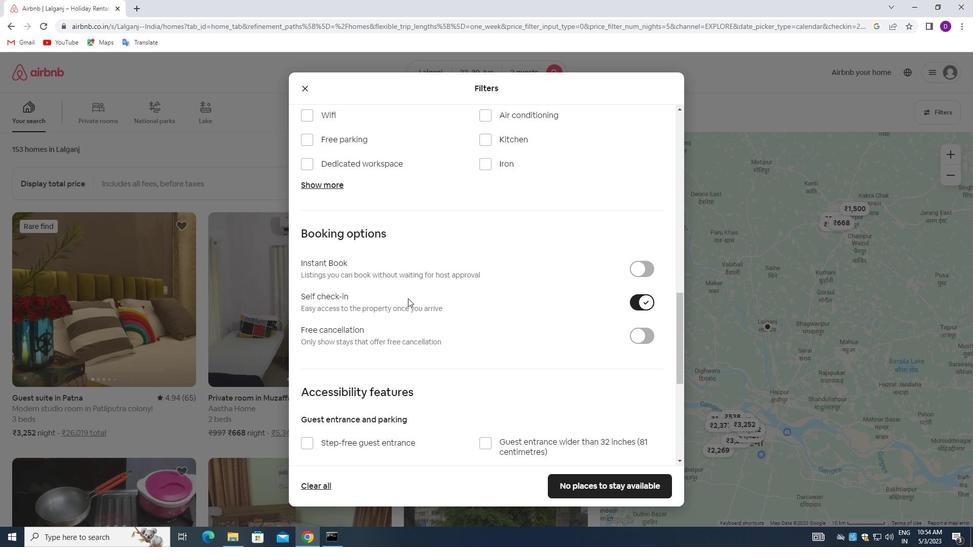 
Action: Mouse scrolled (408, 299) with delta (0, 0)
Screenshot: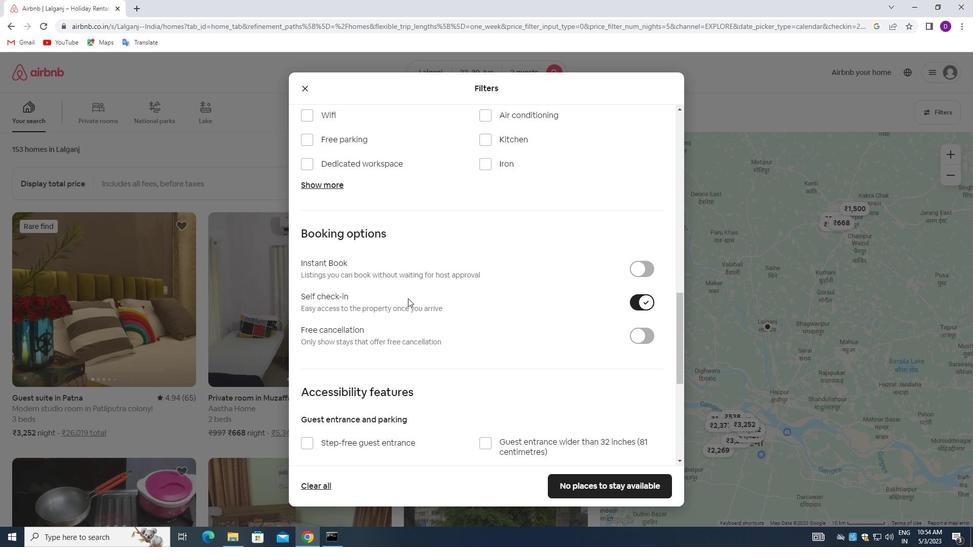 
Action: Mouse scrolled (408, 299) with delta (0, 0)
Screenshot: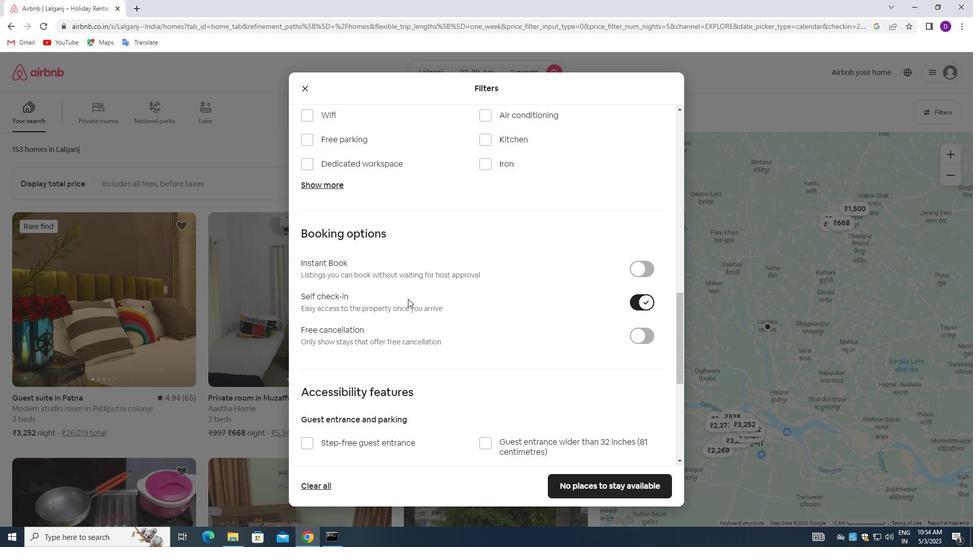 
Action: Mouse moved to (424, 298)
Screenshot: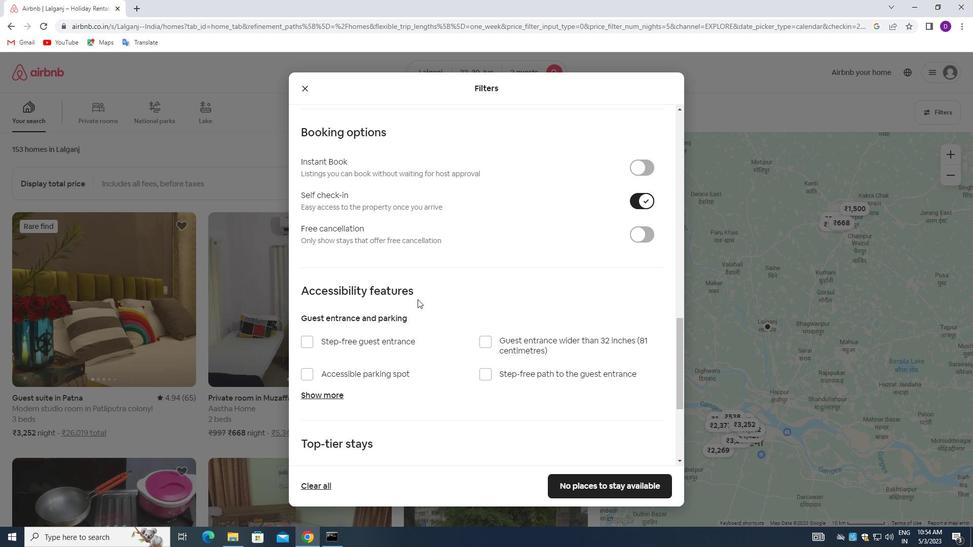 
Action: Mouse scrolled (424, 297) with delta (0, 0)
Screenshot: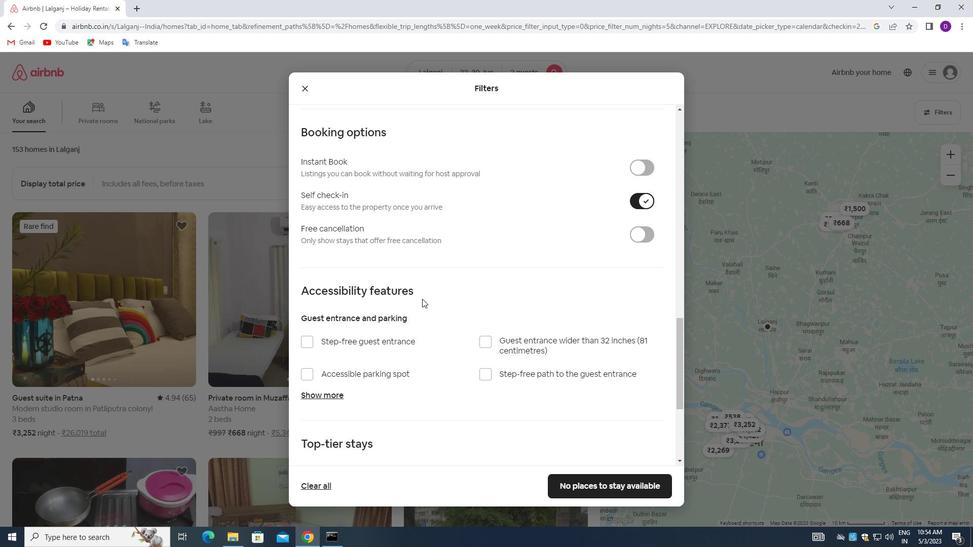 
Action: Mouse scrolled (424, 297) with delta (0, 0)
Screenshot: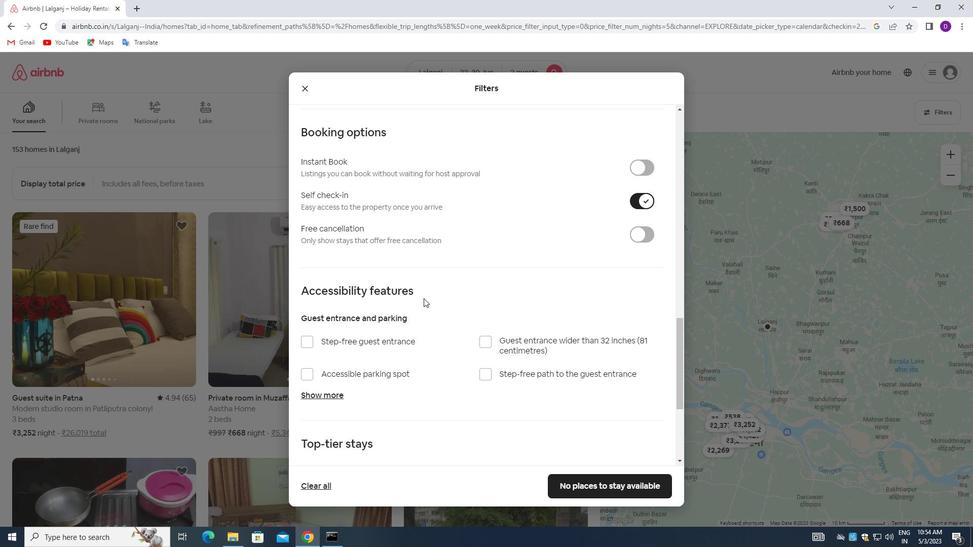 
Action: Mouse scrolled (424, 297) with delta (0, 0)
Screenshot: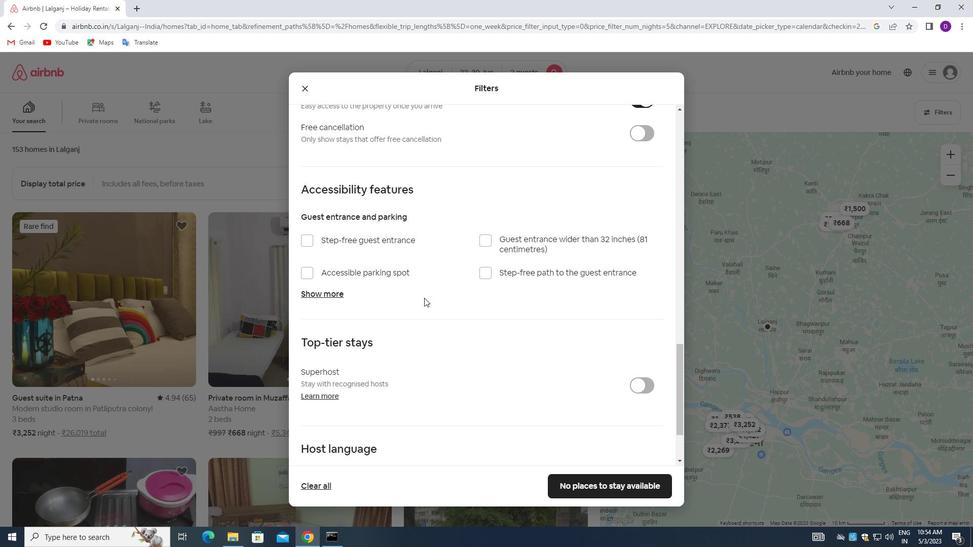 
Action: Mouse moved to (424, 298)
Screenshot: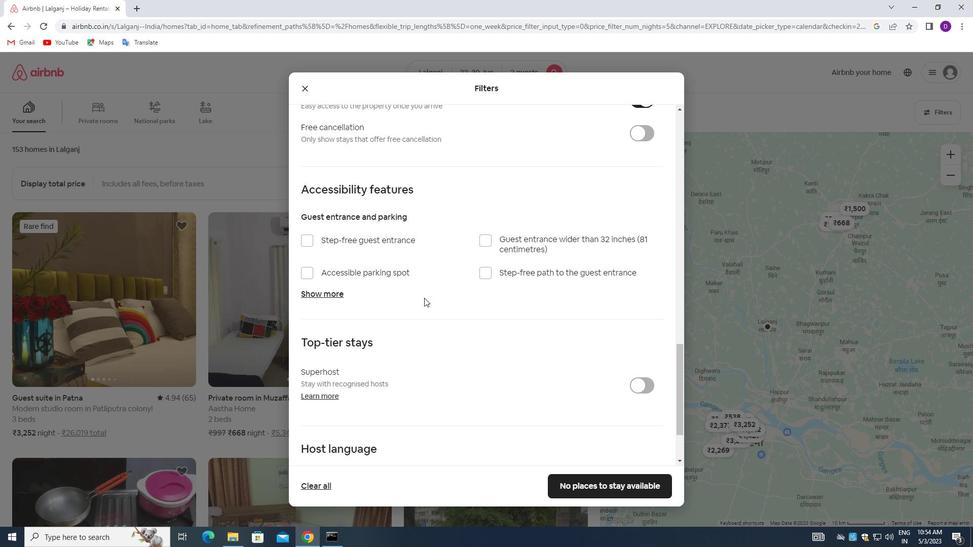 
Action: Mouse scrolled (424, 298) with delta (0, 0)
Screenshot: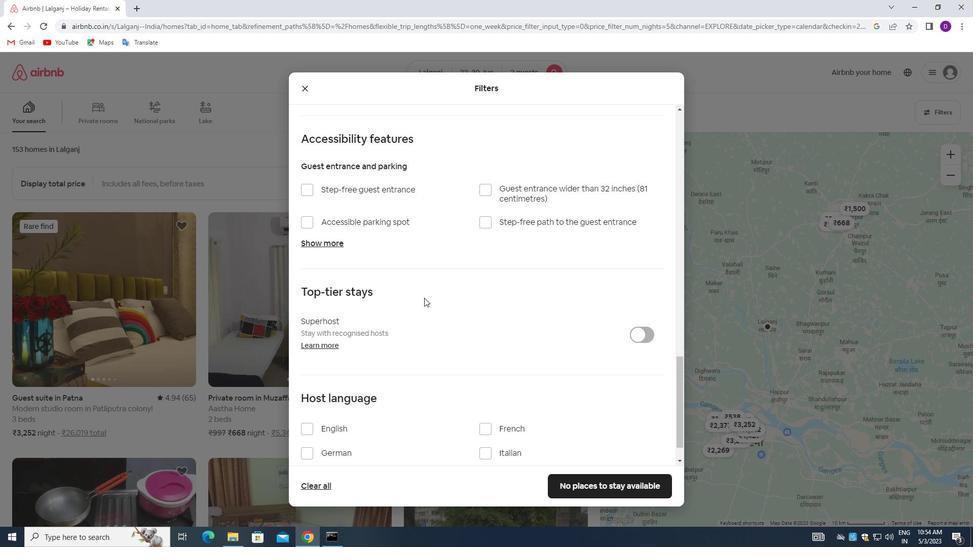 
Action: Mouse scrolled (424, 297) with delta (0, 0)
Screenshot: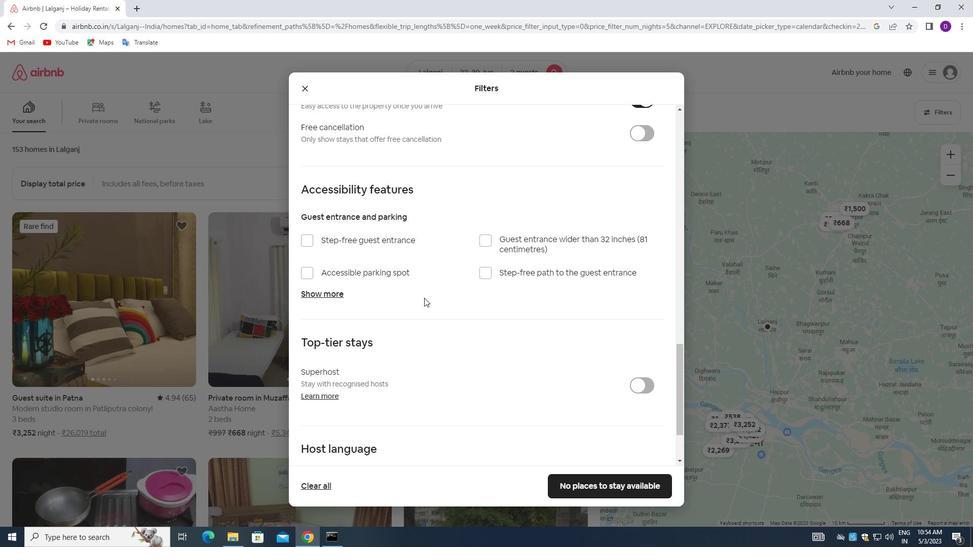 
Action: Mouse scrolled (424, 297) with delta (0, 0)
Screenshot: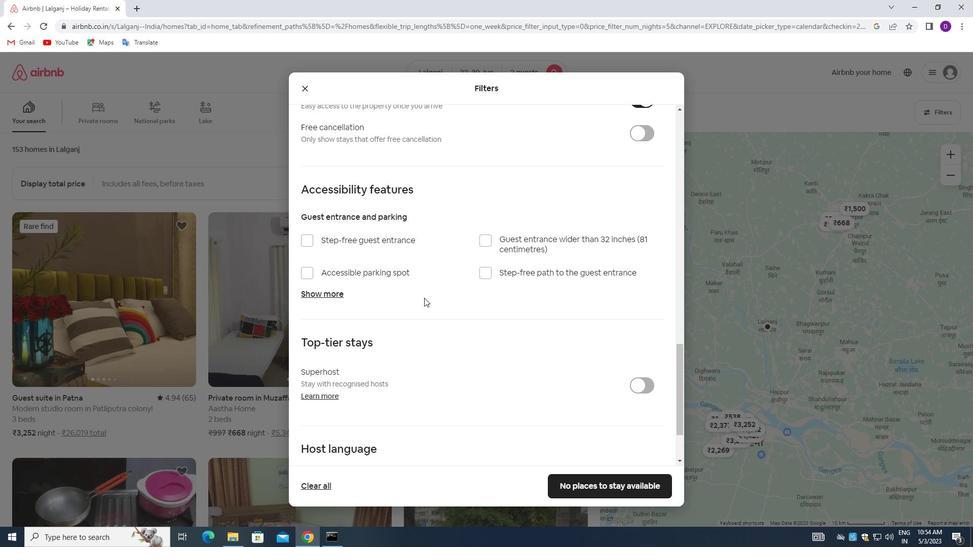
Action: Mouse scrolled (424, 297) with delta (0, 0)
Screenshot: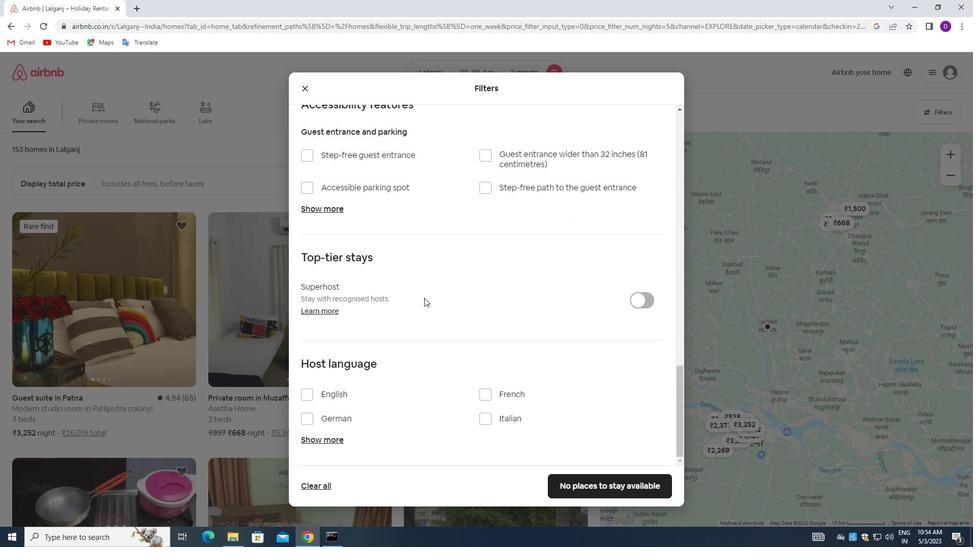 
Action: Mouse moved to (424, 299)
Screenshot: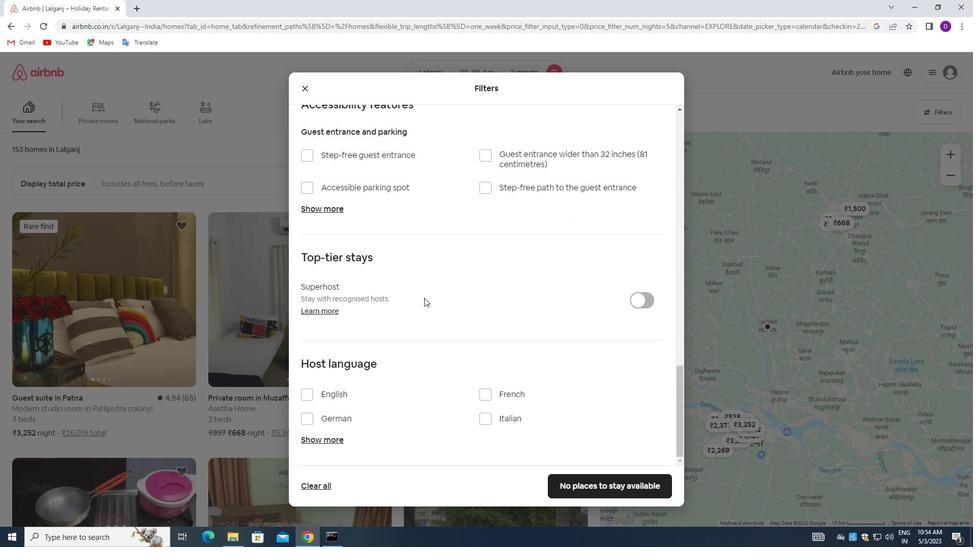 
Action: Mouse scrolled (424, 298) with delta (0, 0)
Screenshot: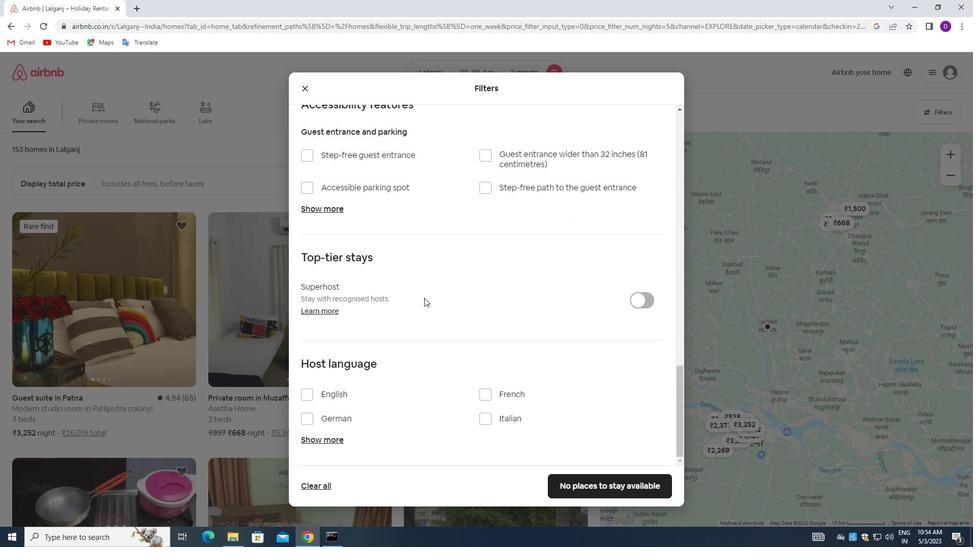 
Action: Mouse moved to (424, 299)
Screenshot: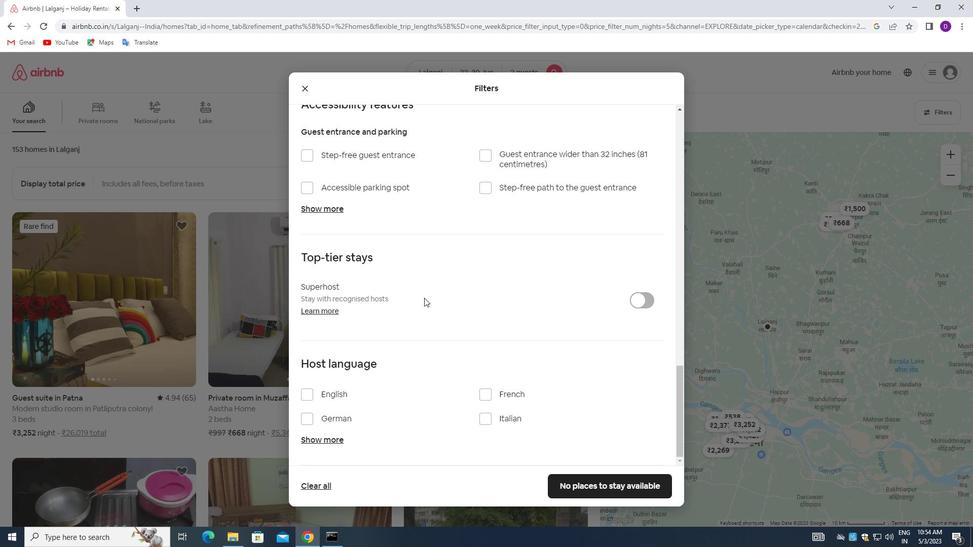 
Action: Mouse scrolled (424, 299) with delta (0, 0)
Screenshot: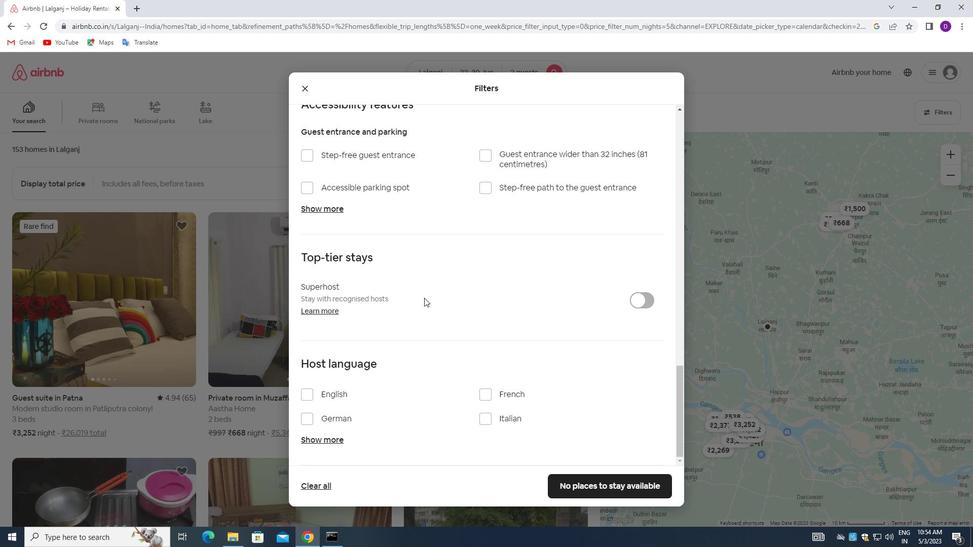 
Action: Mouse moved to (308, 394)
Screenshot: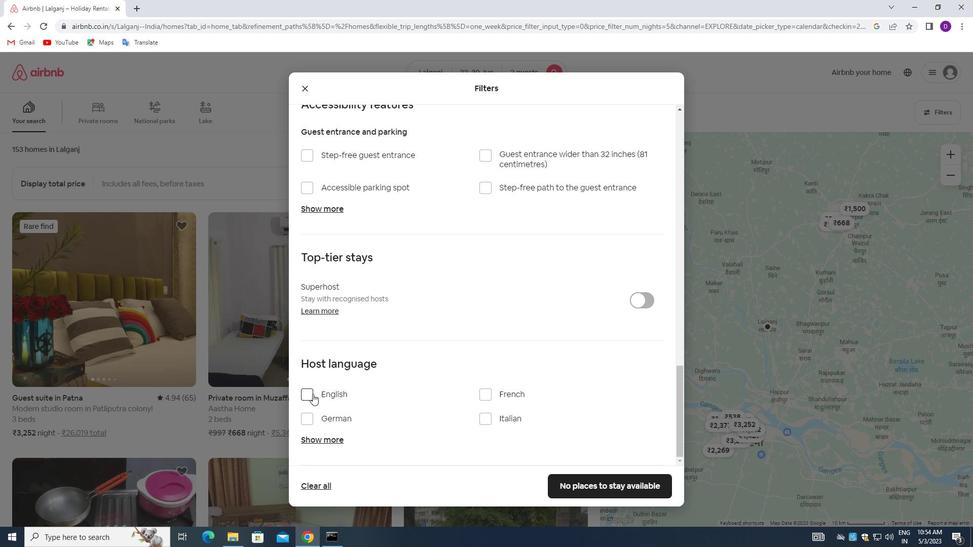 
Action: Mouse pressed left at (308, 394)
Screenshot: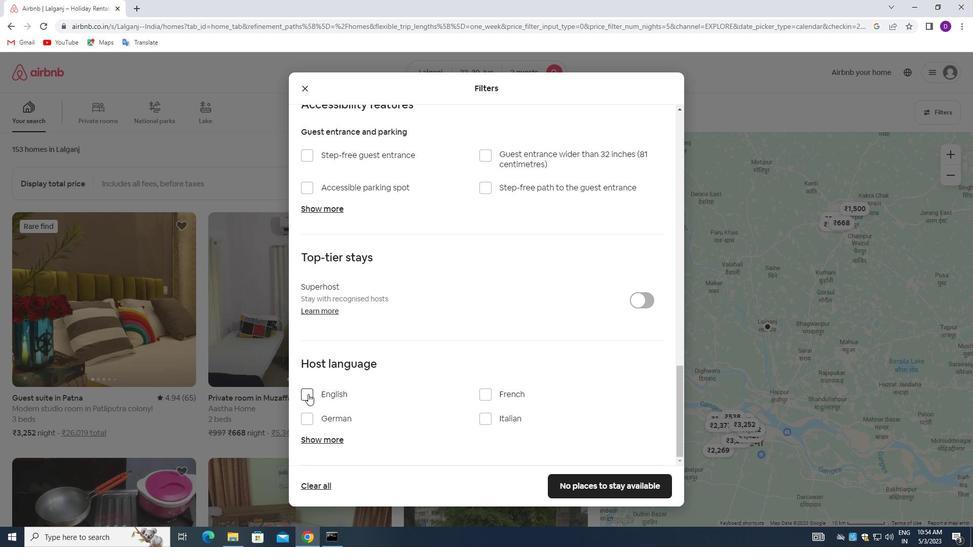 
Action: Mouse moved to (595, 485)
Screenshot: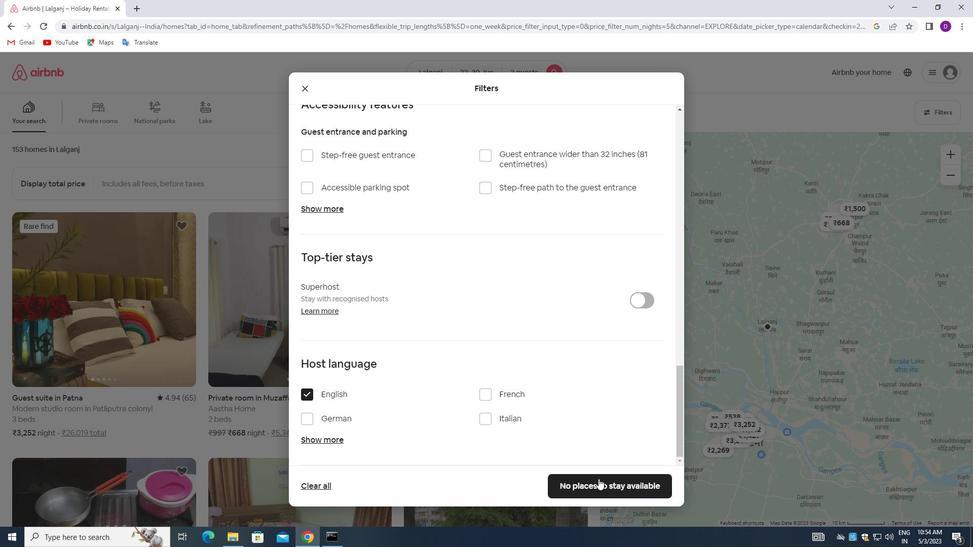 
Action: Mouse pressed left at (595, 485)
Screenshot: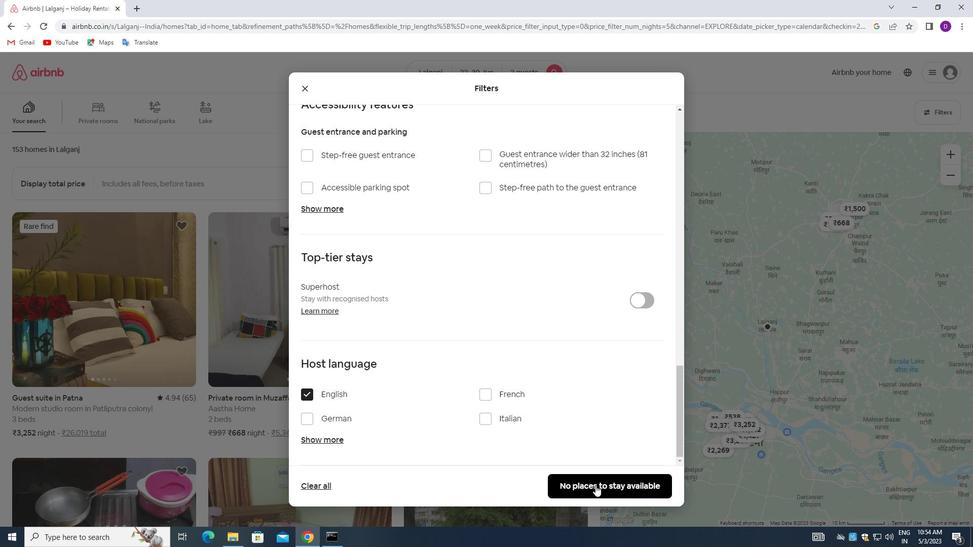 
Action: Mouse moved to (593, 381)
Screenshot: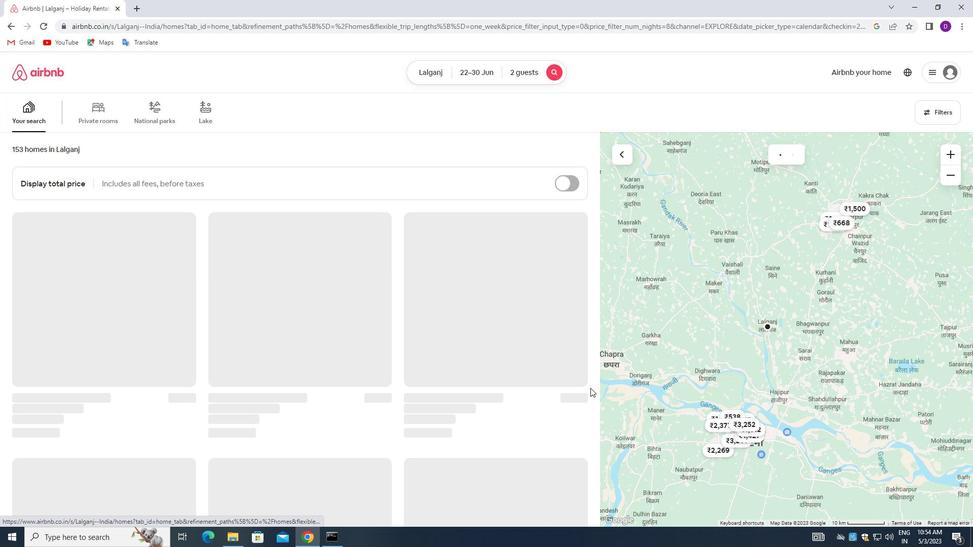 
